 Task: Look for space in Janakpur from 6th July, 2023 to 10 July, 2023 for 5 adults in price range Rs.17000 to Rs.26000. Place can be  with 3 bedrooms having 4 beds and 3 bathrooms. Property type can be house. Amenities needed are: wifi, pool, smoking allowed. Required host language is English.
Action: Mouse moved to (439, 496)
Screenshot: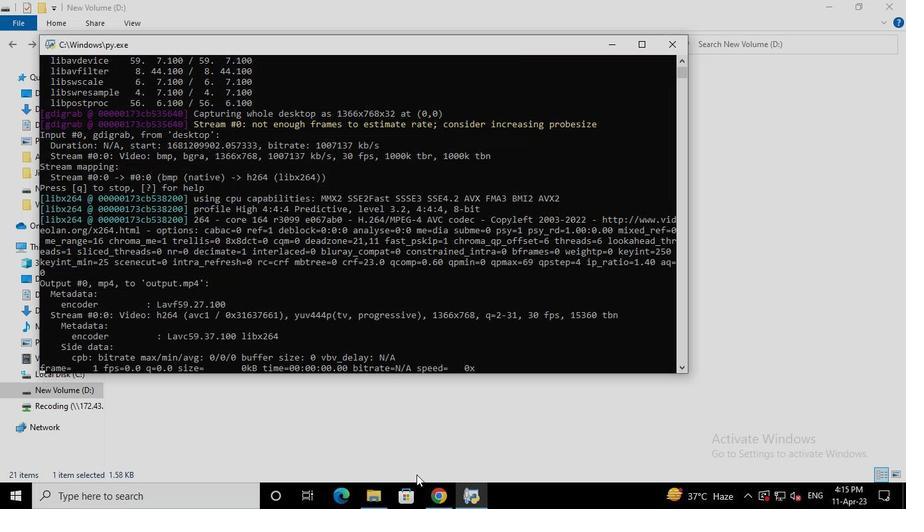 
Action: Mouse pressed left at (439, 496)
Screenshot: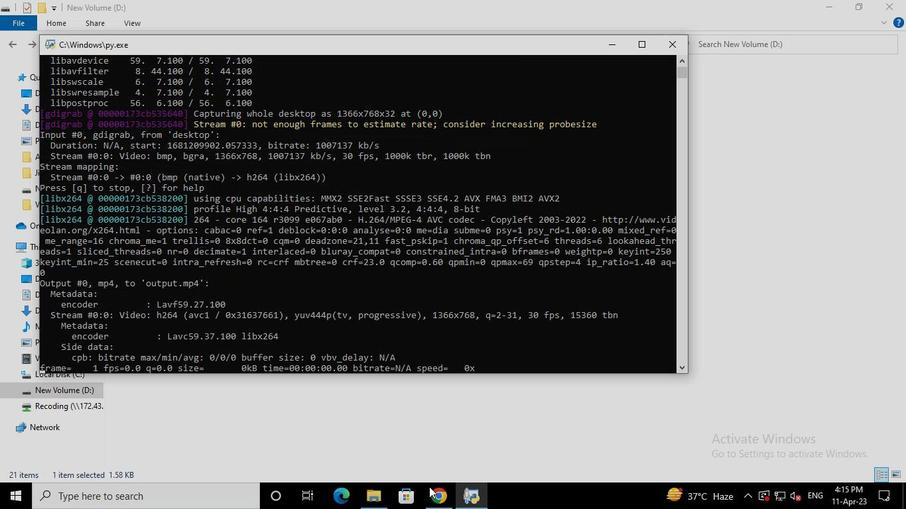 
Action: Mouse moved to (371, 109)
Screenshot: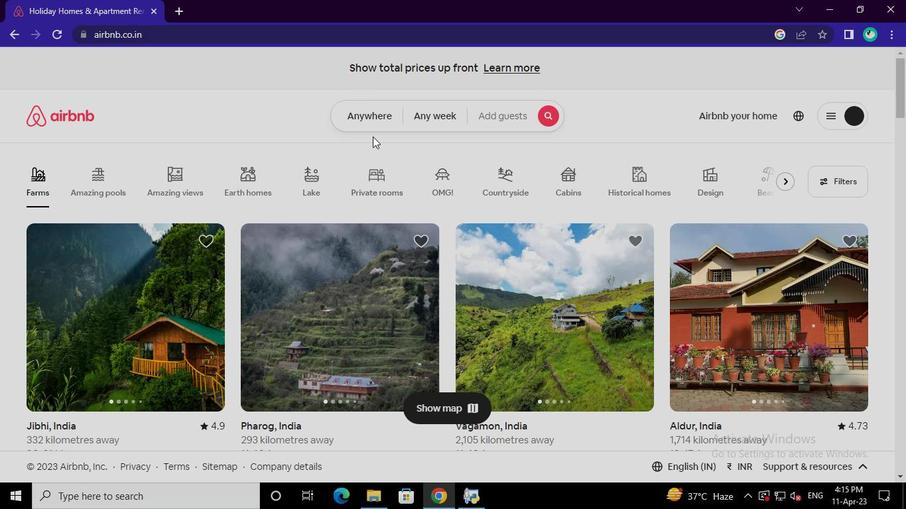 
Action: Mouse pressed left at (371, 109)
Screenshot: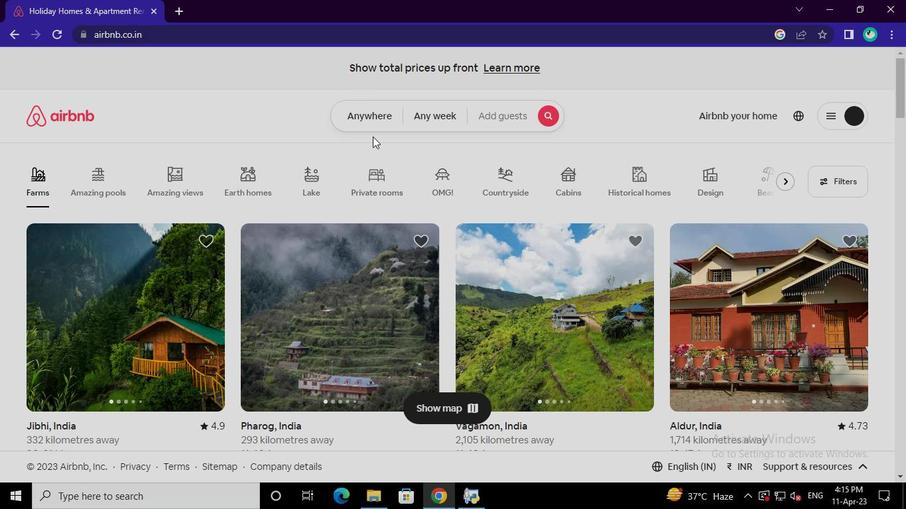 
Action: Mouse moved to (267, 170)
Screenshot: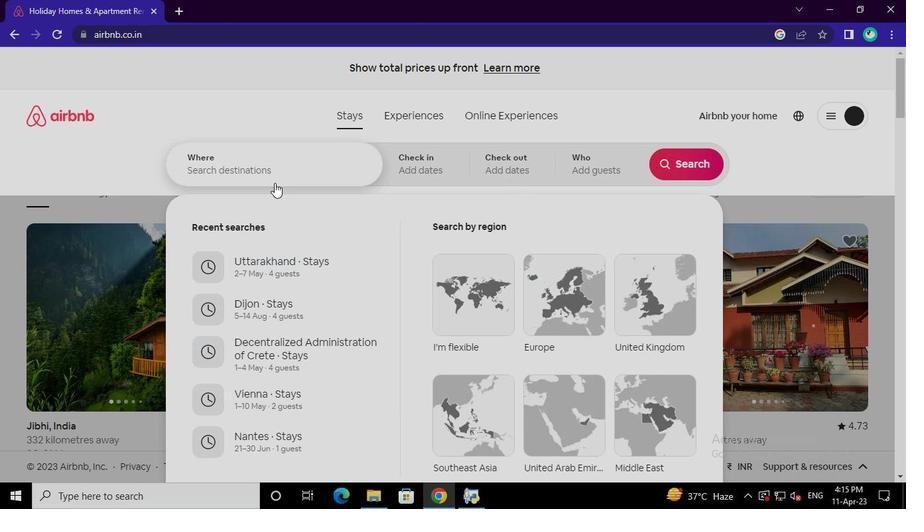 
Action: Mouse pressed left at (267, 170)
Screenshot: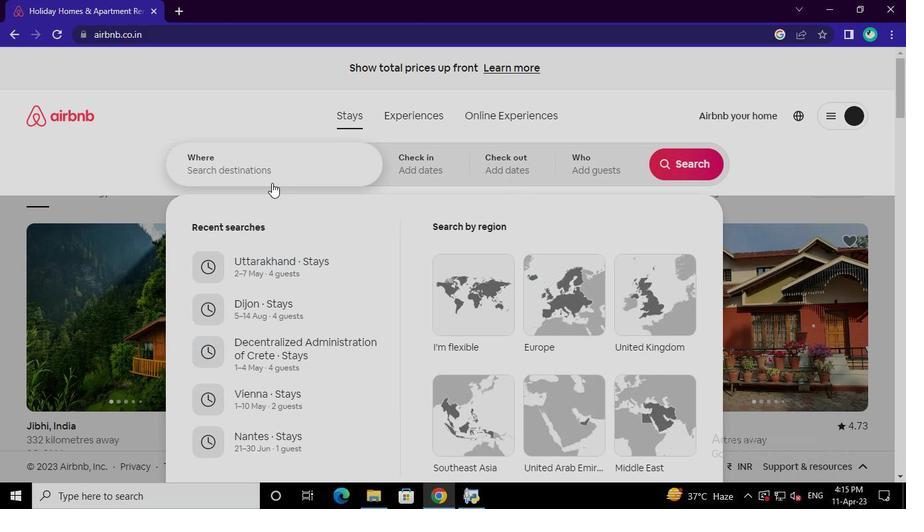 
Action: Mouse moved to (267, 169)
Screenshot: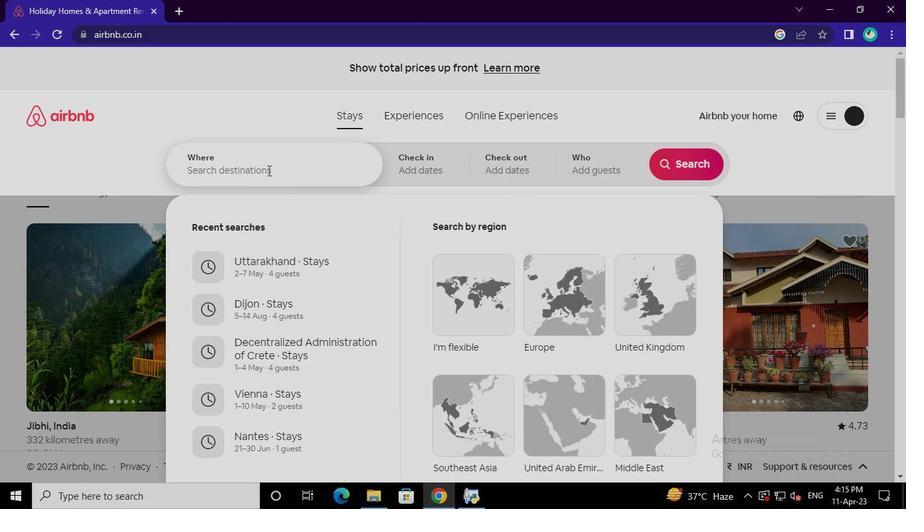 
Action: Keyboard j
Screenshot: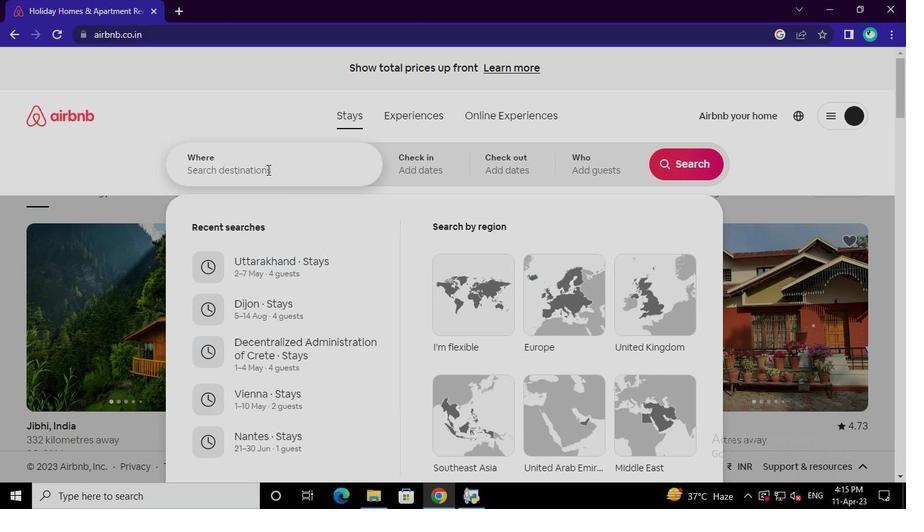 
Action: Keyboard a
Screenshot: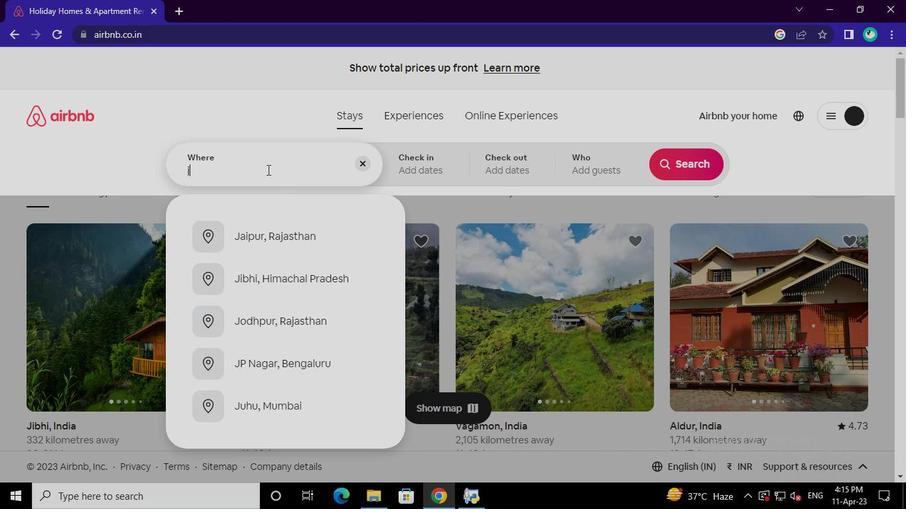 
Action: Keyboard n
Screenshot: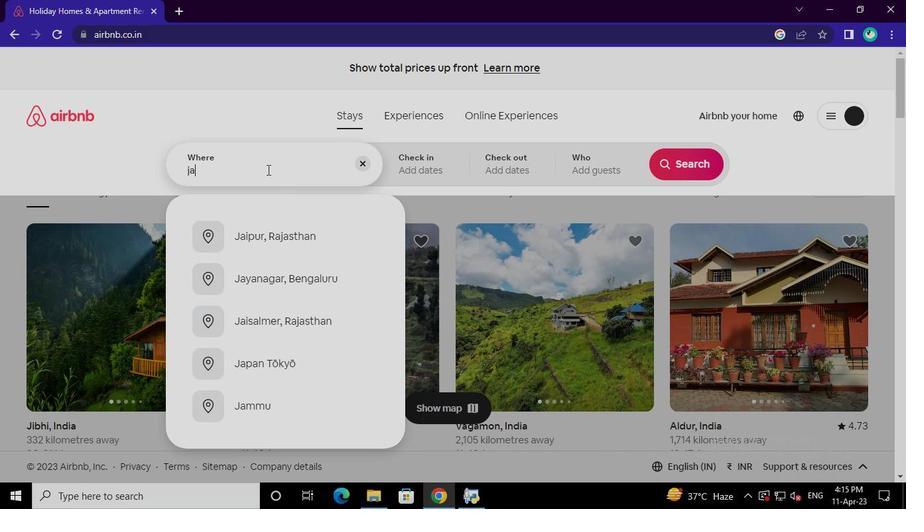 
Action: Keyboard a
Screenshot: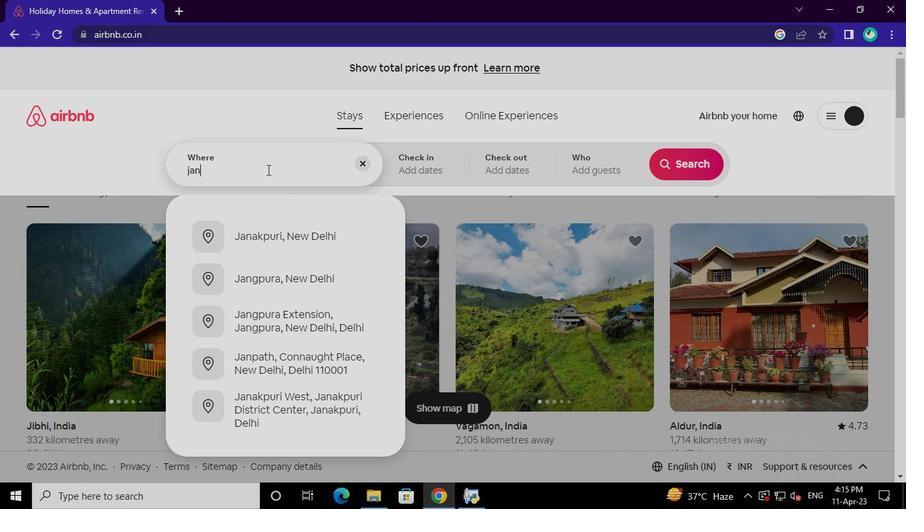 
Action: Keyboard k
Screenshot: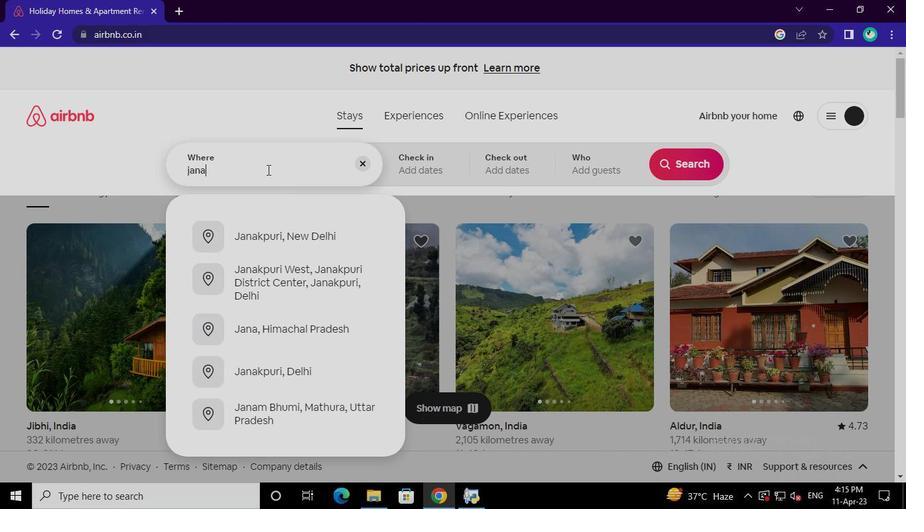 
Action: Keyboard p
Screenshot: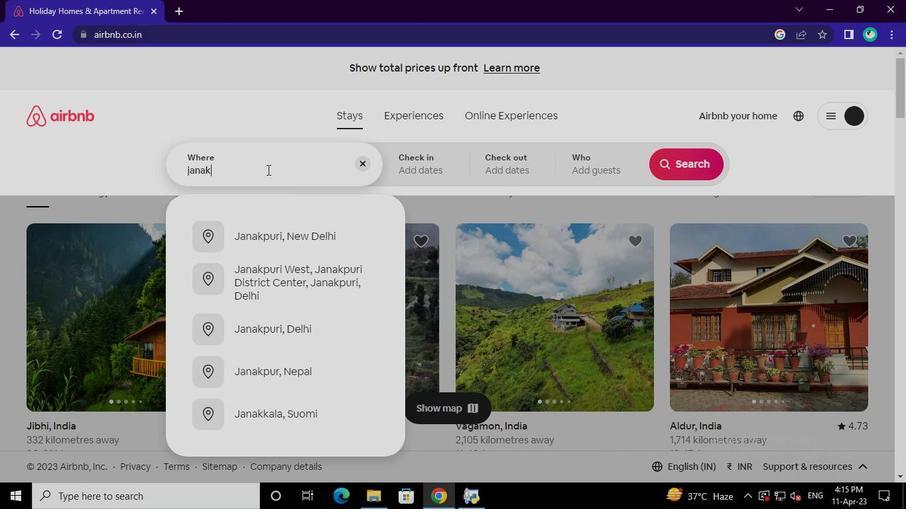 
Action: Keyboard u
Screenshot: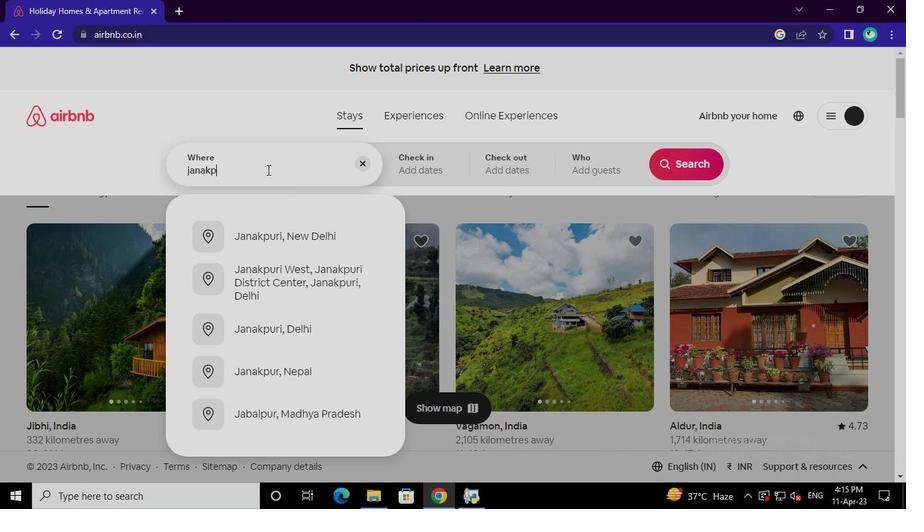 
Action: Keyboard r
Screenshot: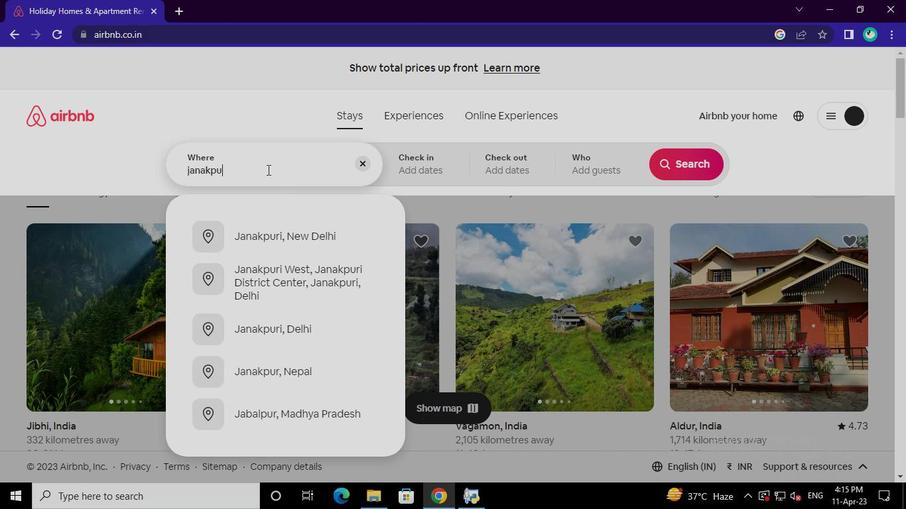
Action: Mouse moved to (306, 230)
Screenshot: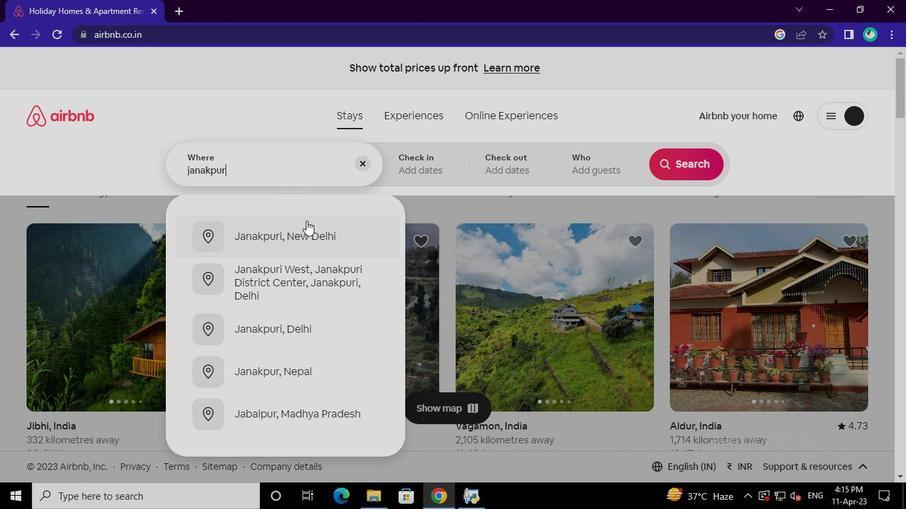 
Action: Mouse pressed left at (306, 230)
Screenshot: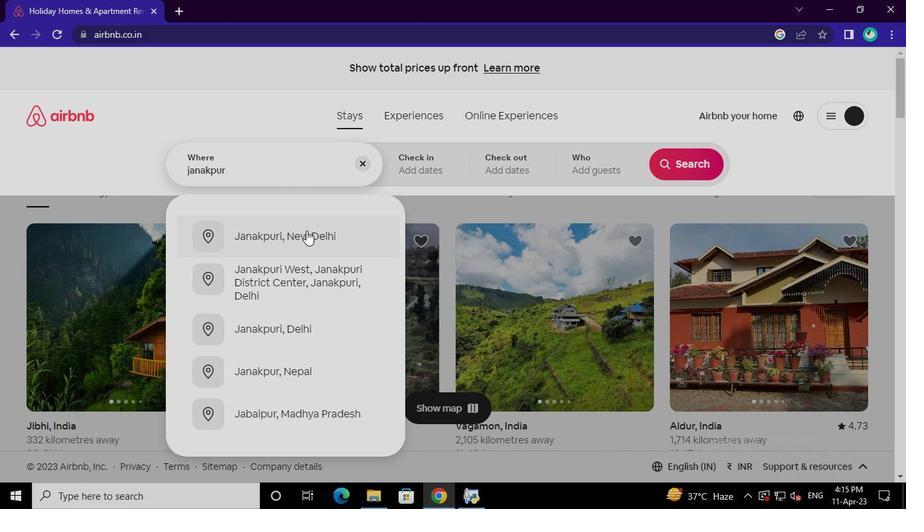 
Action: Mouse moved to (673, 267)
Screenshot: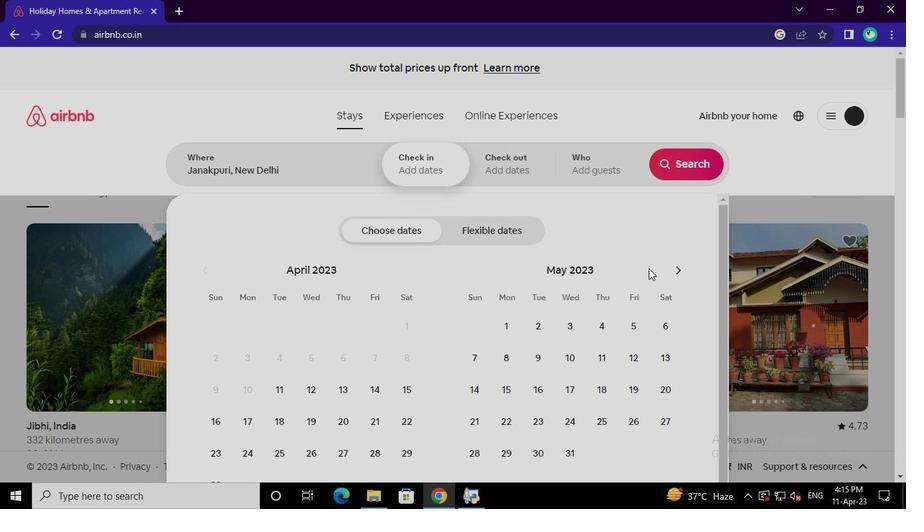 
Action: Mouse pressed left at (673, 267)
Screenshot: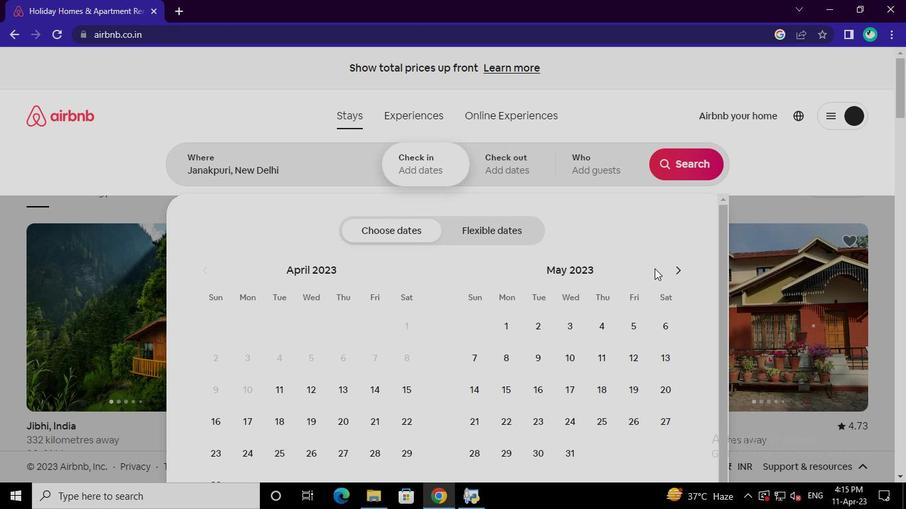 
Action: Mouse pressed left at (673, 267)
Screenshot: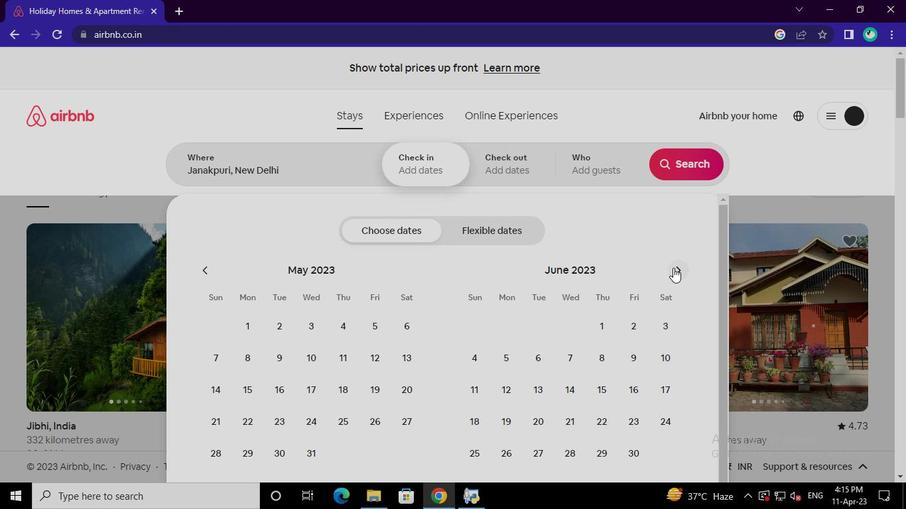 
Action: Mouse moved to (605, 353)
Screenshot: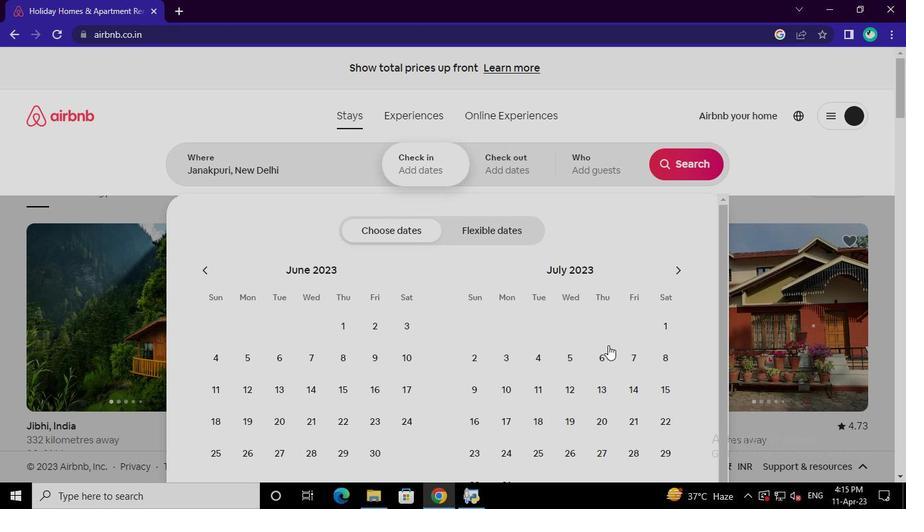 
Action: Mouse pressed left at (605, 353)
Screenshot: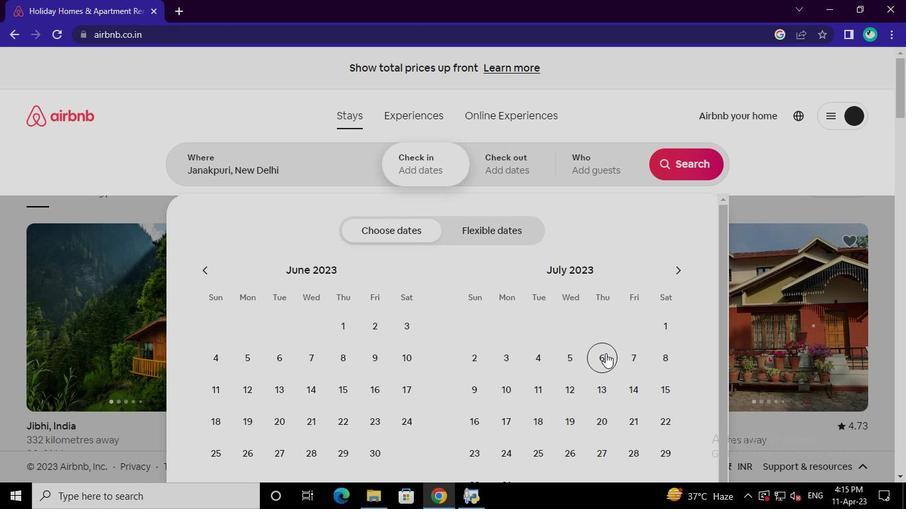 
Action: Mouse moved to (514, 385)
Screenshot: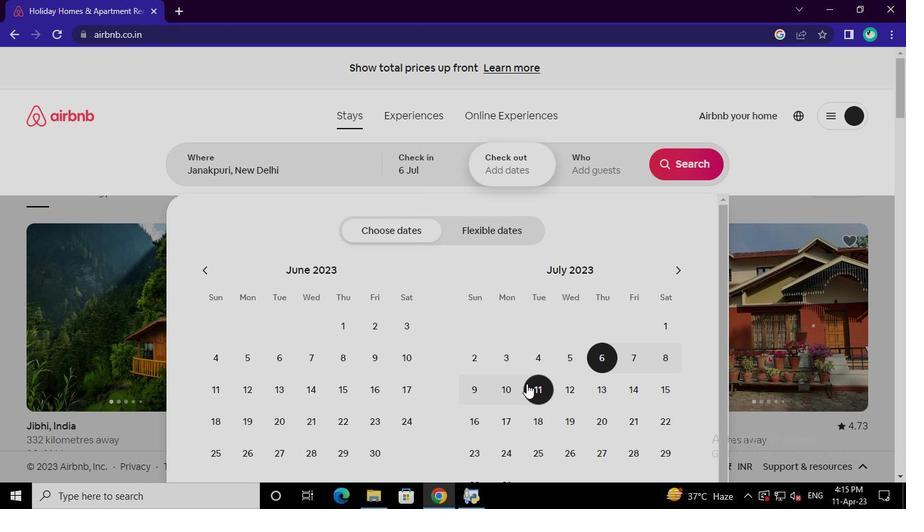 
Action: Mouse pressed left at (514, 385)
Screenshot: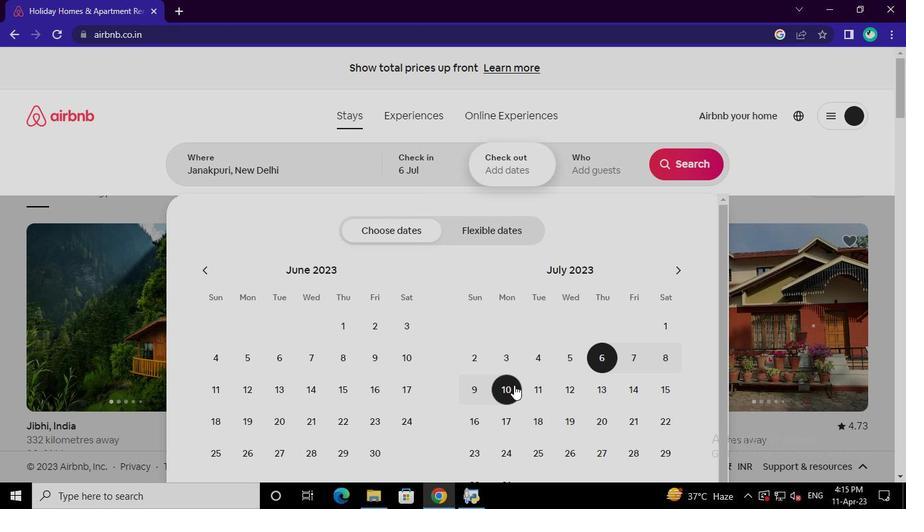 
Action: Mouse moved to (614, 159)
Screenshot: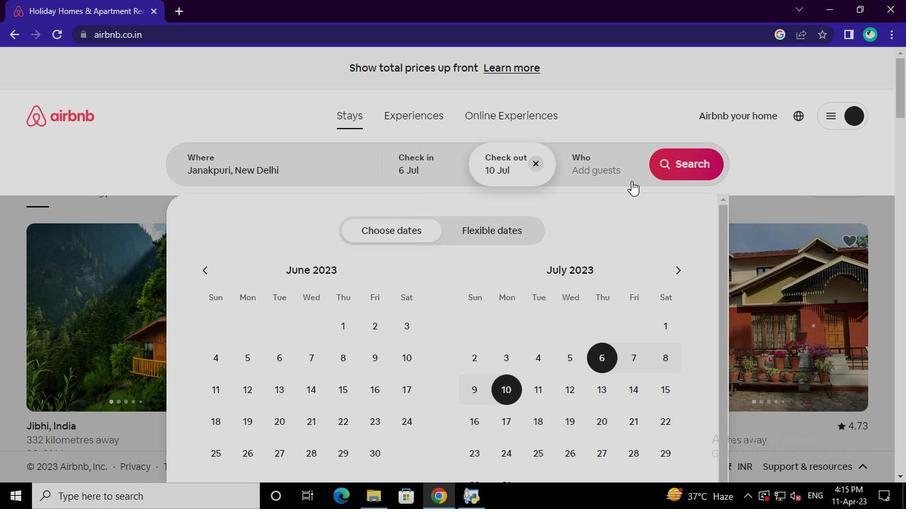 
Action: Mouse pressed left at (614, 159)
Screenshot: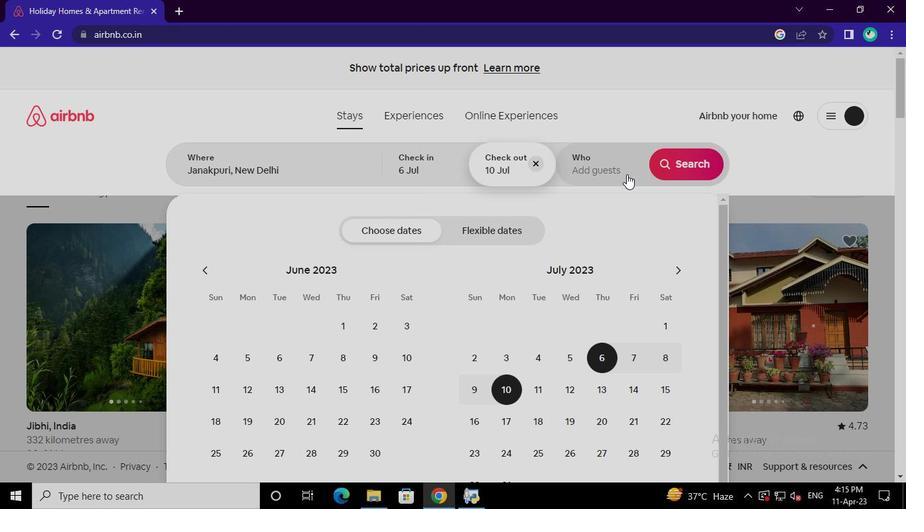 
Action: Mouse moved to (691, 231)
Screenshot: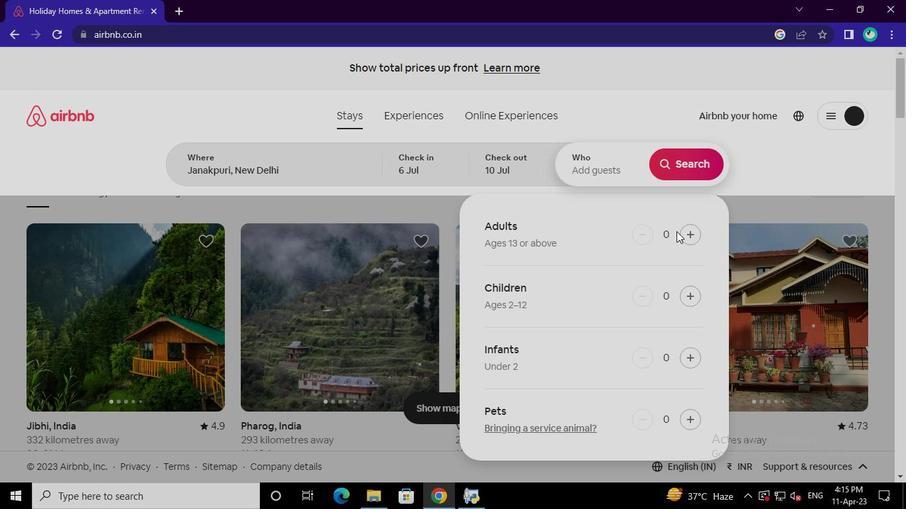 
Action: Mouse pressed left at (691, 231)
Screenshot: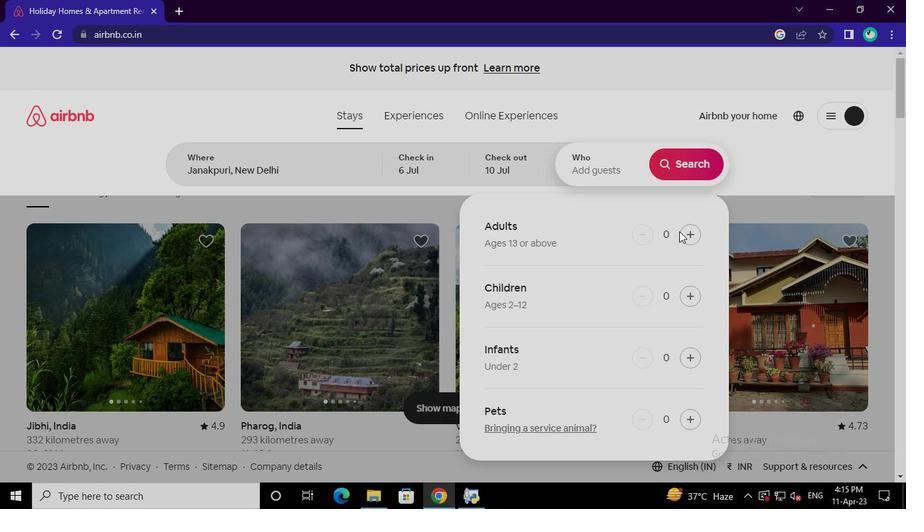 
Action: Mouse pressed left at (691, 231)
Screenshot: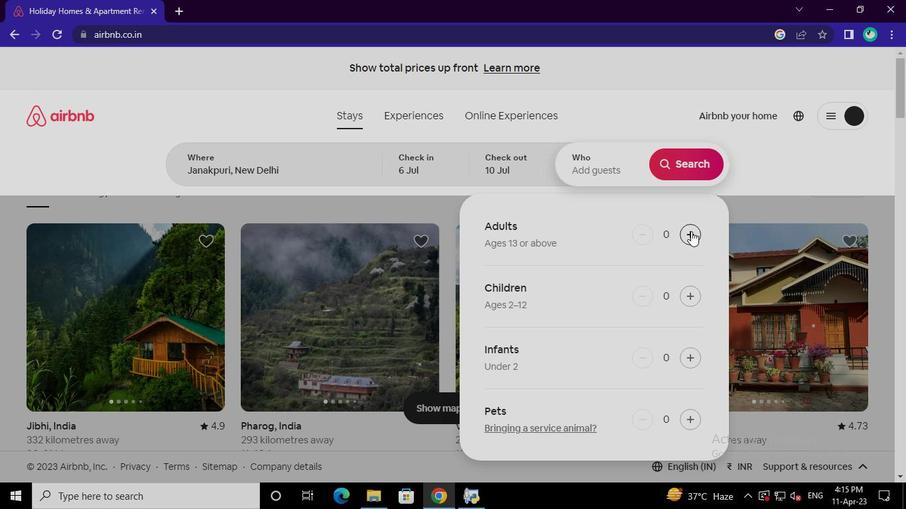 
Action: Mouse pressed left at (691, 231)
Screenshot: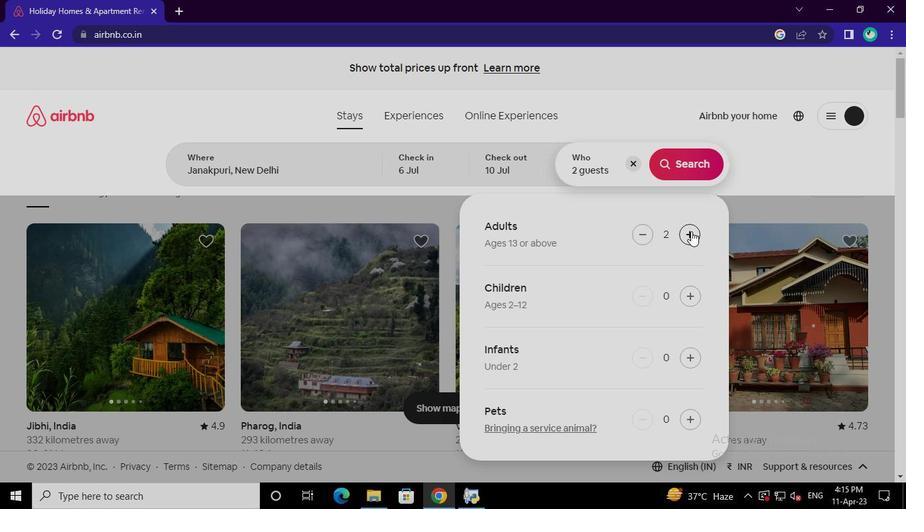 
Action: Mouse pressed left at (691, 231)
Screenshot: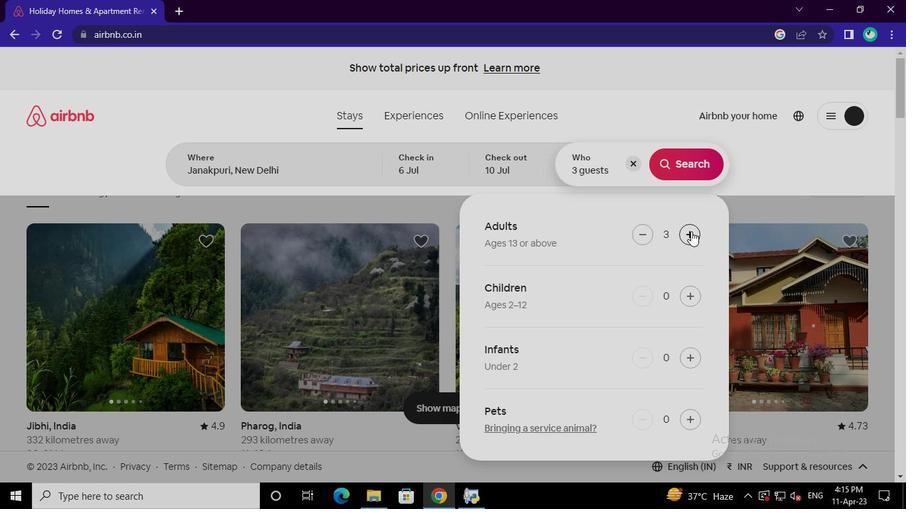 
Action: Mouse pressed left at (691, 231)
Screenshot: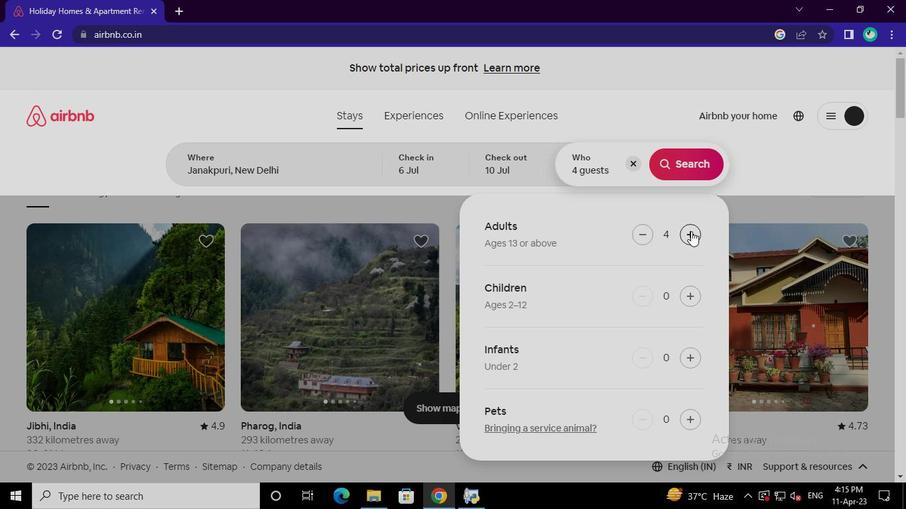 
Action: Mouse moved to (675, 172)
Screenshot: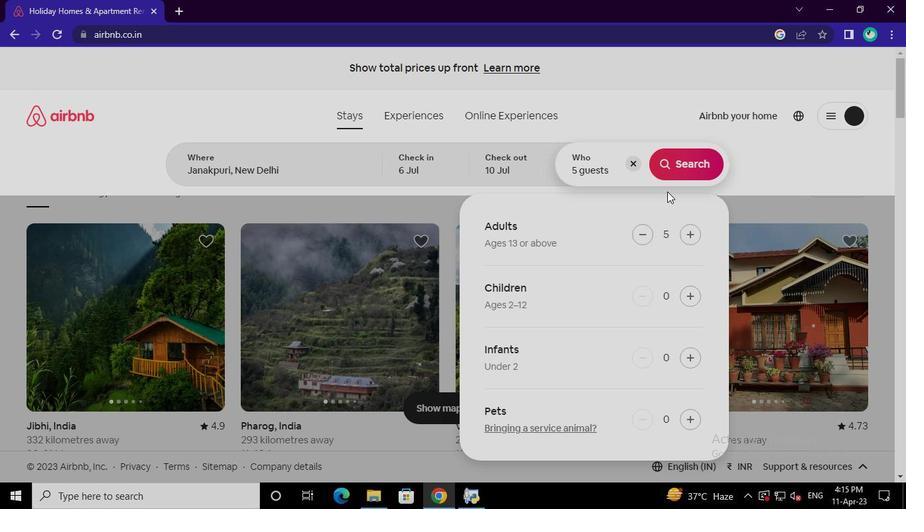 
Action: Mouse pressed left at (675, 172)
Screenshot: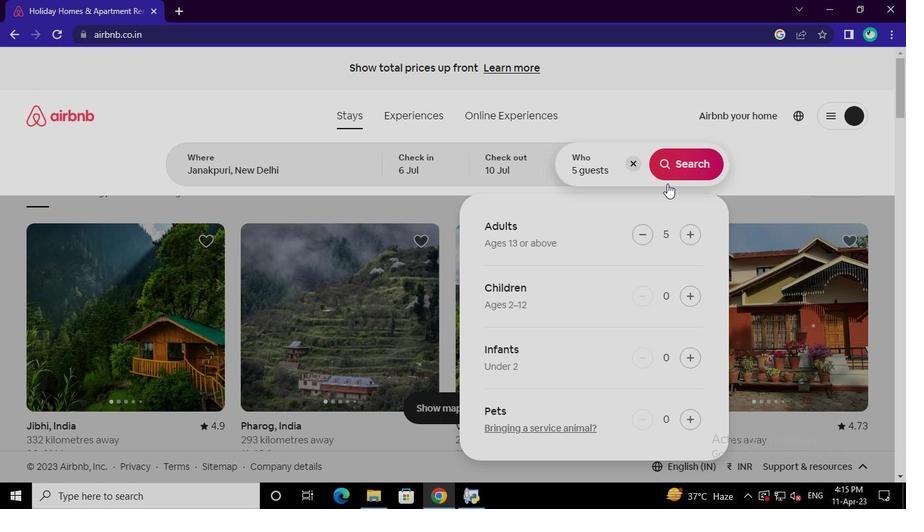 
Action: Mouse moved to (852, 118)
Screenshot: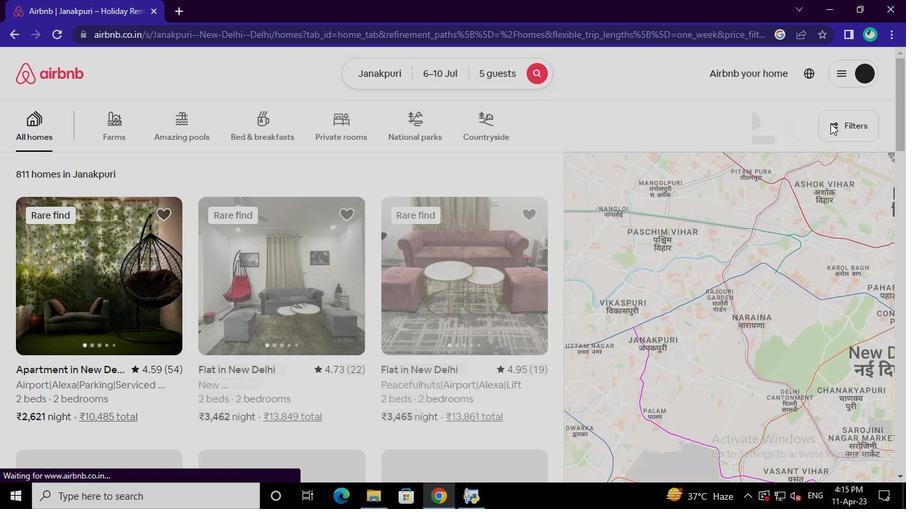 
Action: Mouse pressed left at (852, 118)
Screenshot: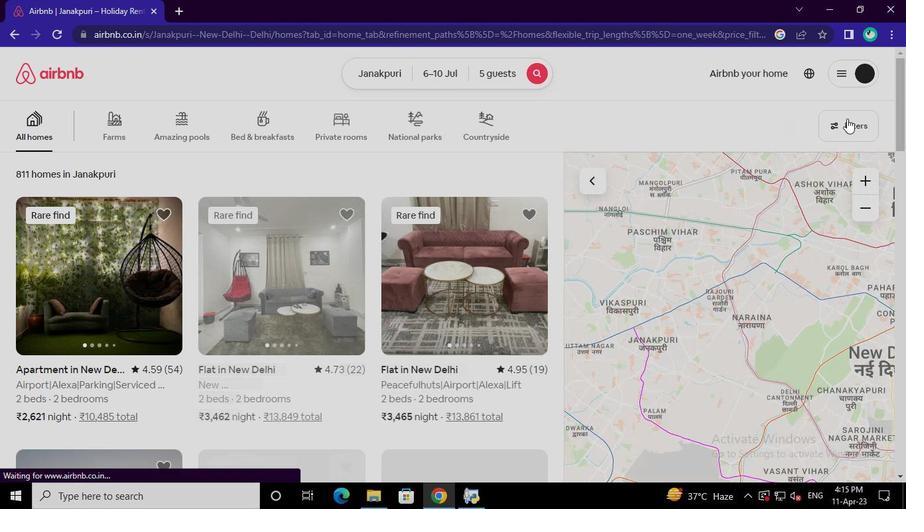 
Action: Mouse moved to (335, 297)
Screenshot: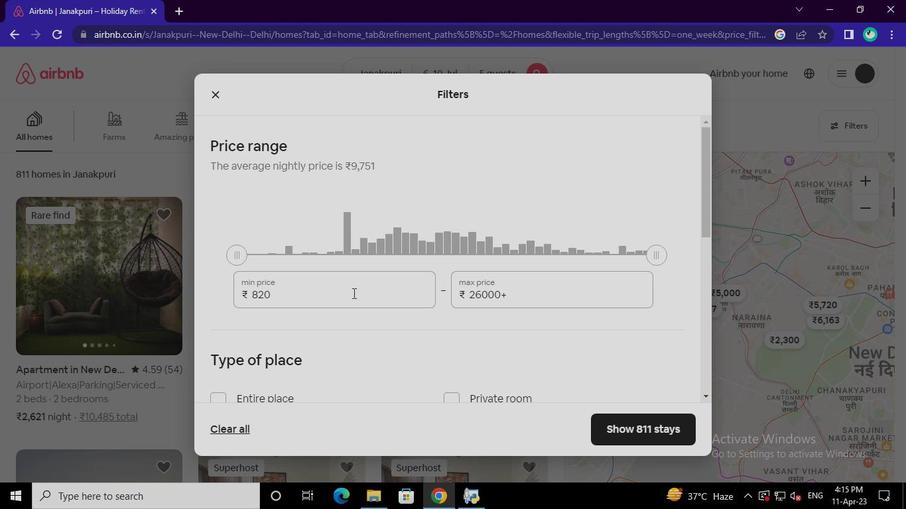 
Action: Mouse pressed left at (335, 297)
Screenshot: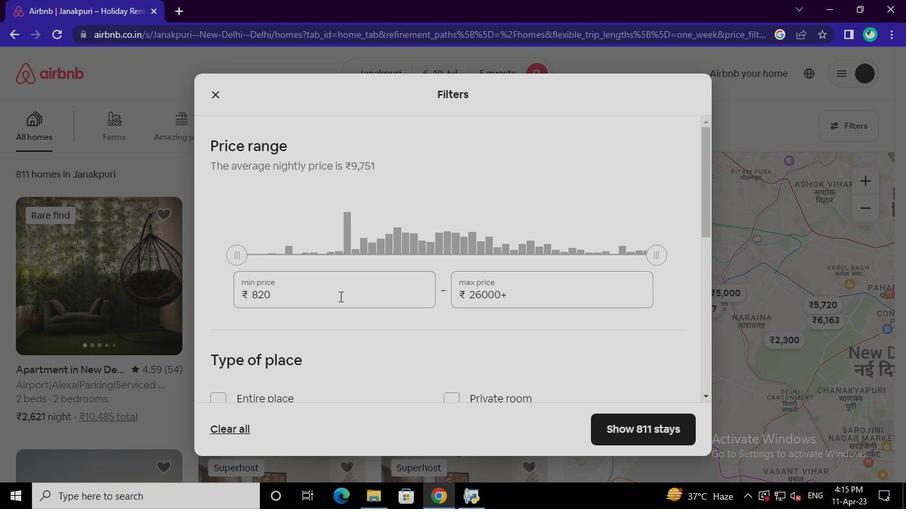 
Action: Keyboard Key.backspace
Screenshot: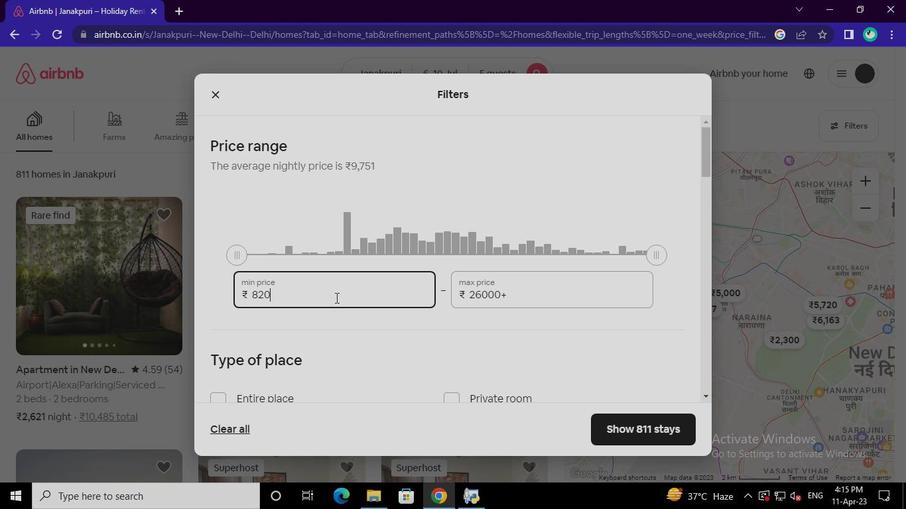 
Action: Keyboard Key.backspace
Screenshot: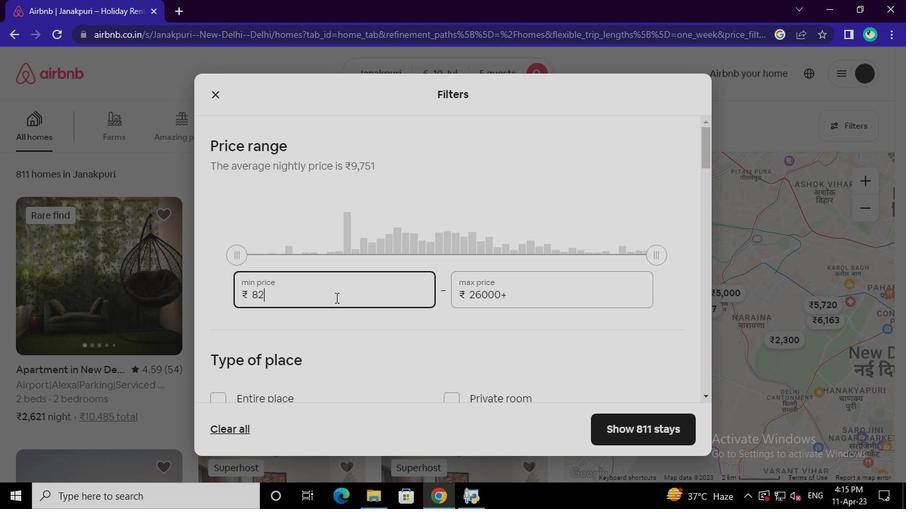 
Action: Keyboard Key.backspace
Screenshot: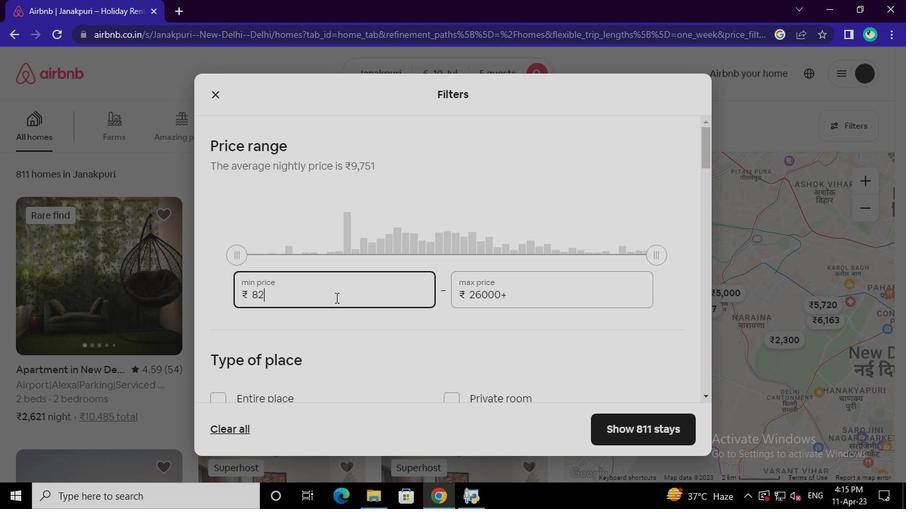 
Action: Keyboard Key.backspace
Screenshot: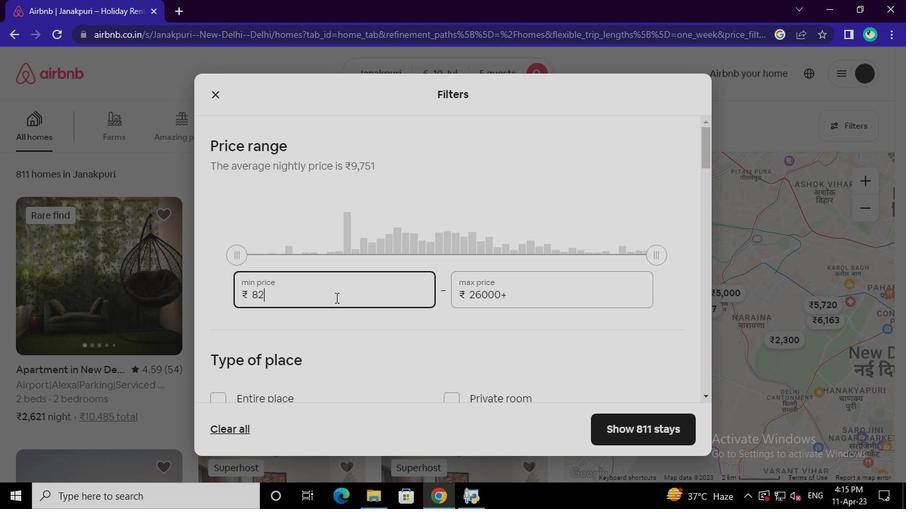 
Action: Keyboard Key.backspace
Screenshot: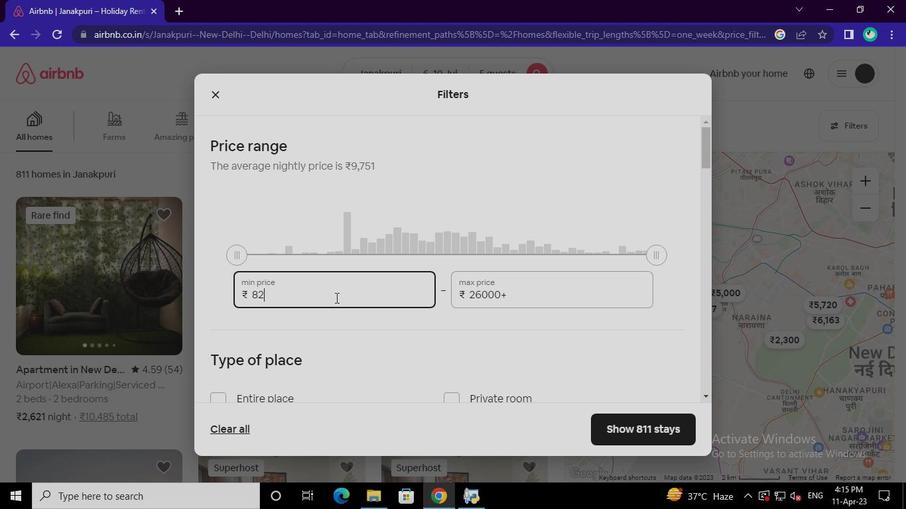 
Action: Keyboard Key.backspace
Screenshot: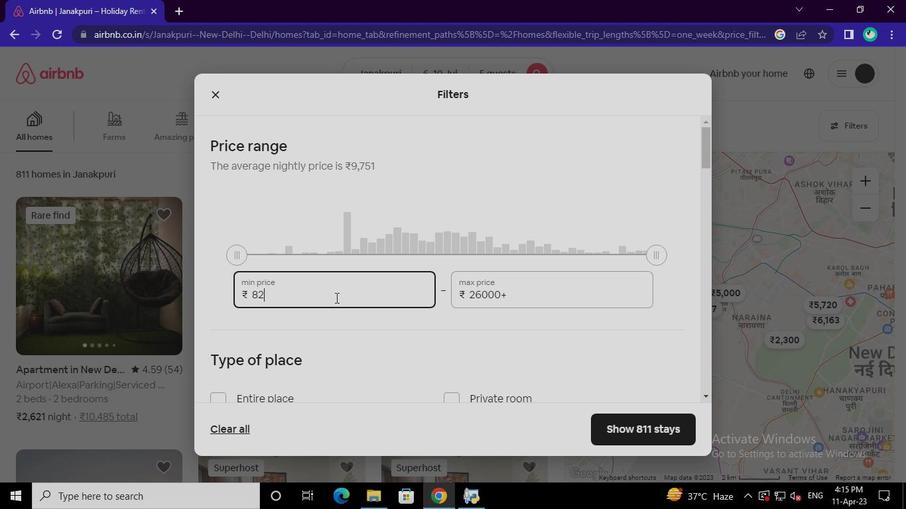
Action: Keyboard Key.backspace
Screenshot: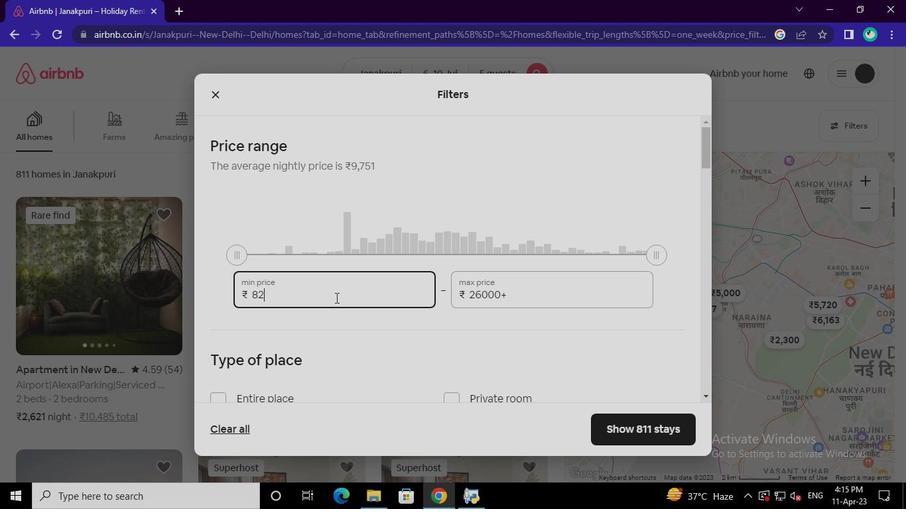 
Action: Keyboard Key.backspace
Screenshot: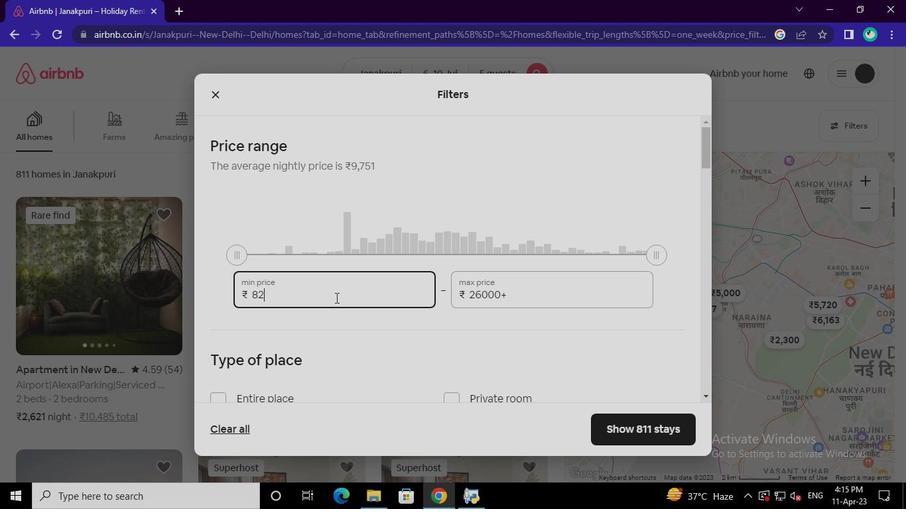 
Action: Keyboard Key.backspace
Screenshot: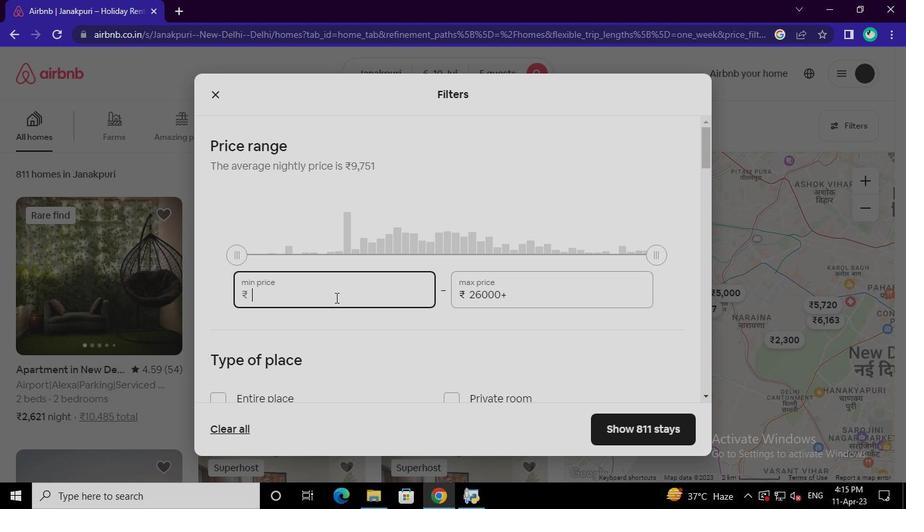 
Action: Keyboard Key.backspace
Screenshot: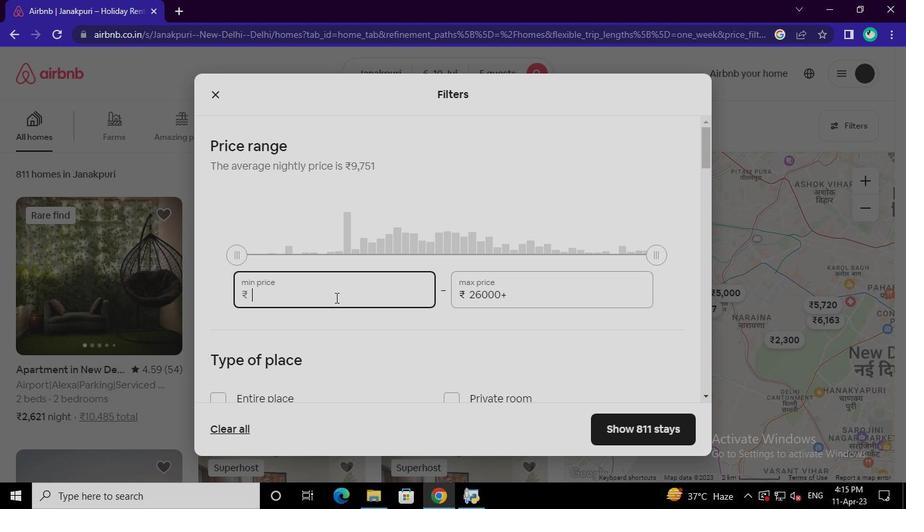 
Action: Keyboard Key.backspace
Screenshot: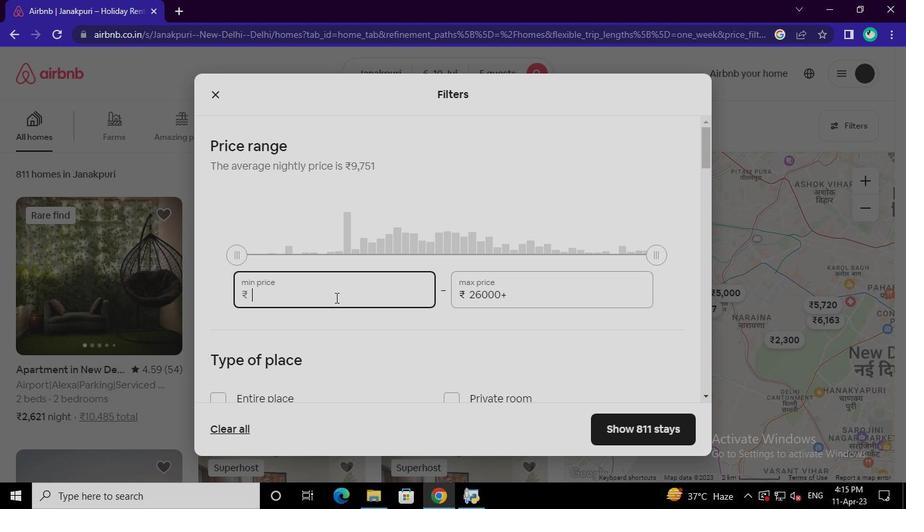 
Action: Keyboard <97>
Screenshot: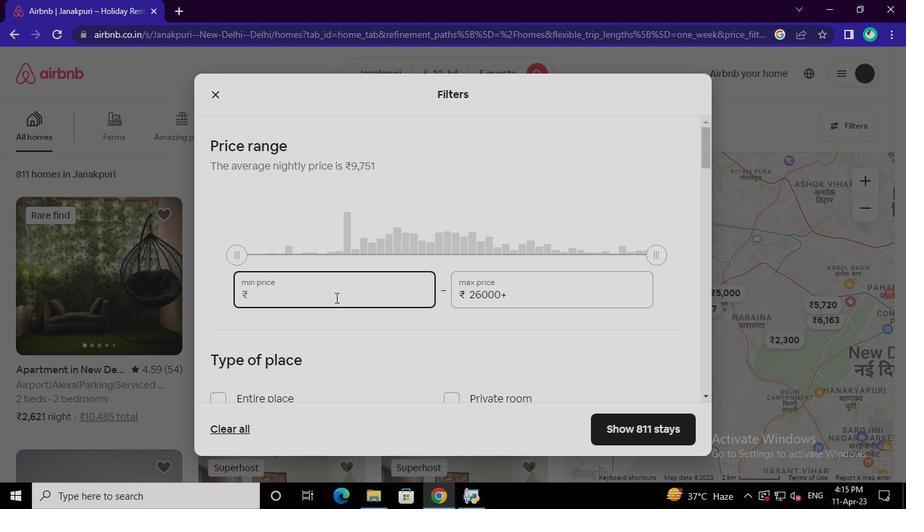
Action: Keyboard <103>
Screenshot: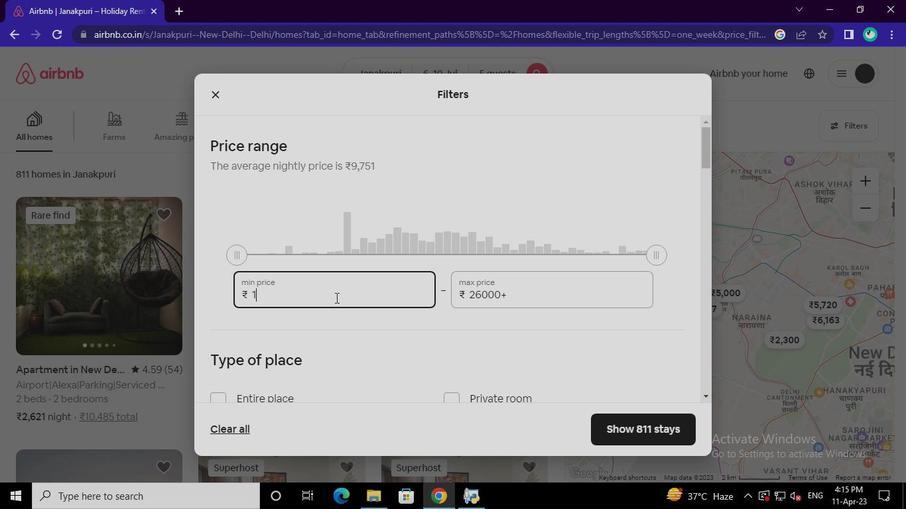 
Action: Keyboard <96>
Screenshot: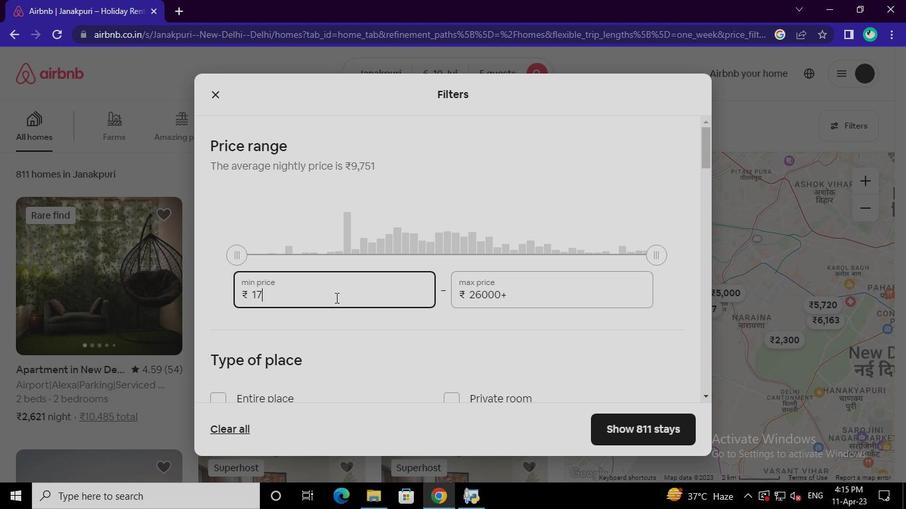 
Action: Keyboard <96>
Screenshot: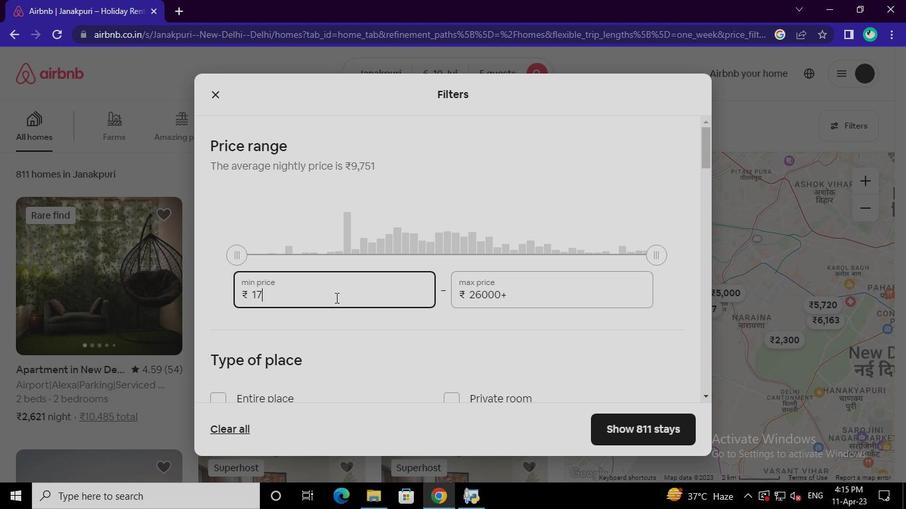 
Action: Keyboard <96>
Screenshot: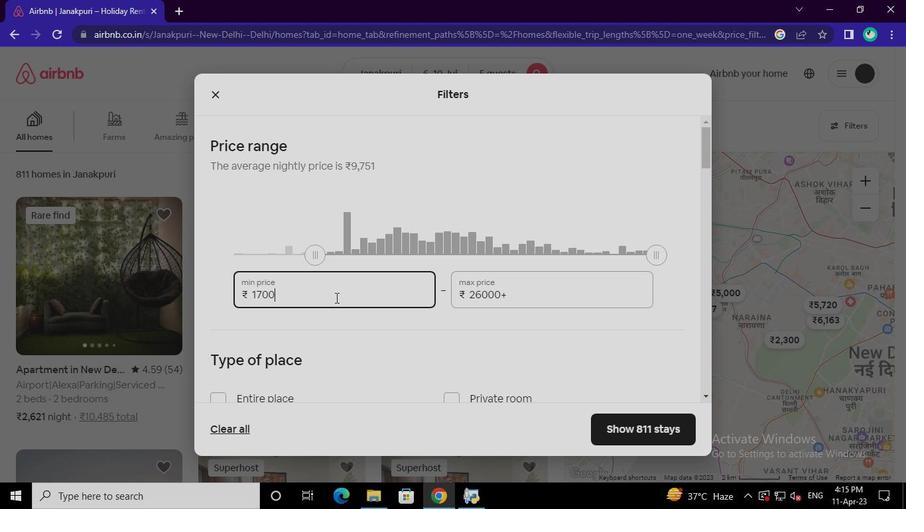 
Action: Mouse moved to (511, 295)
Screenshot: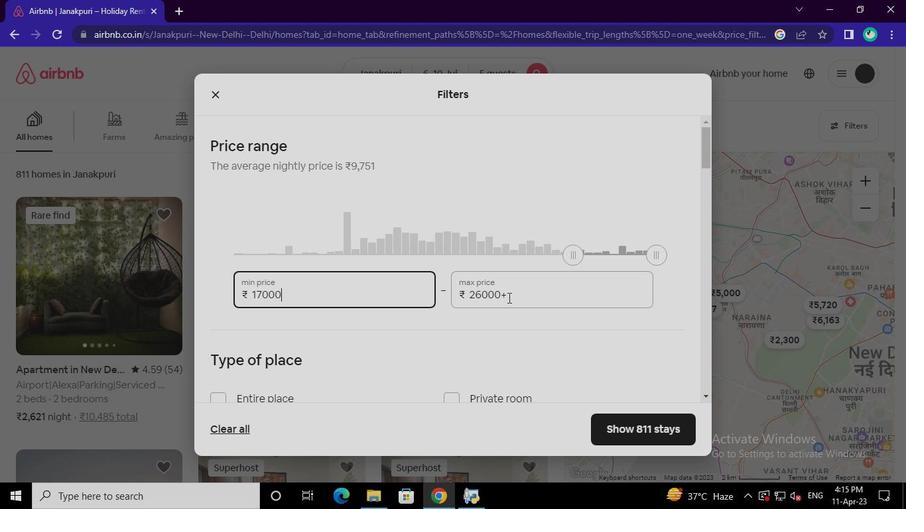 
Action: Mouse pressed left at (511, 295)
Screenshot: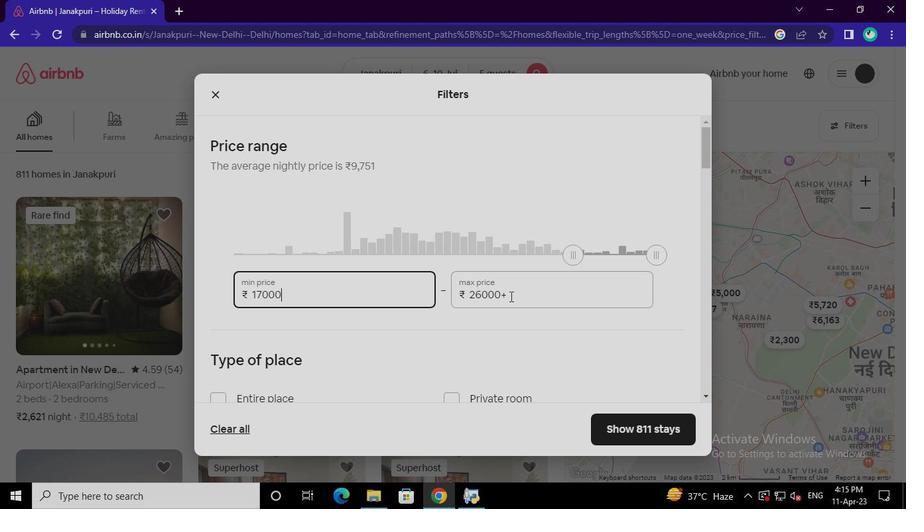
Action: Keyboard Key.backspace
Screenshot: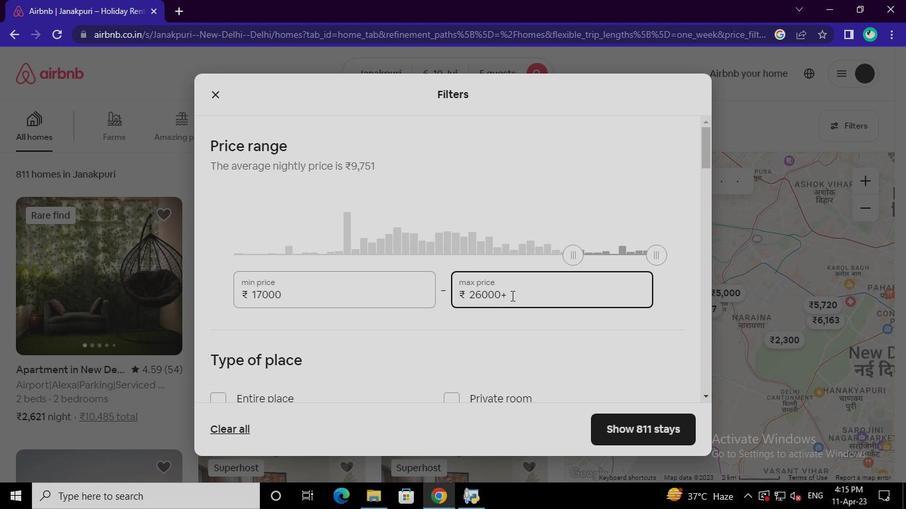 
Action: Keyboard Key.backspace
Screenshot: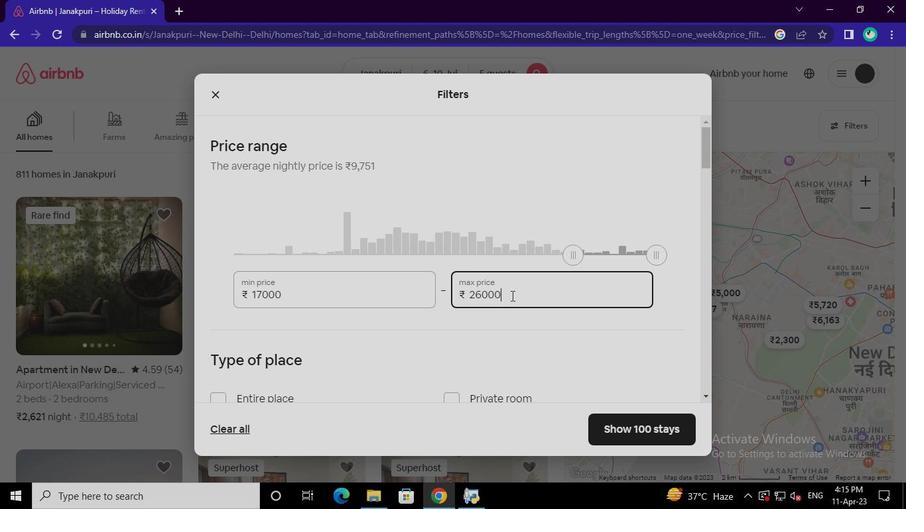 
Action: Keyboard Key.backspace
Screenshot: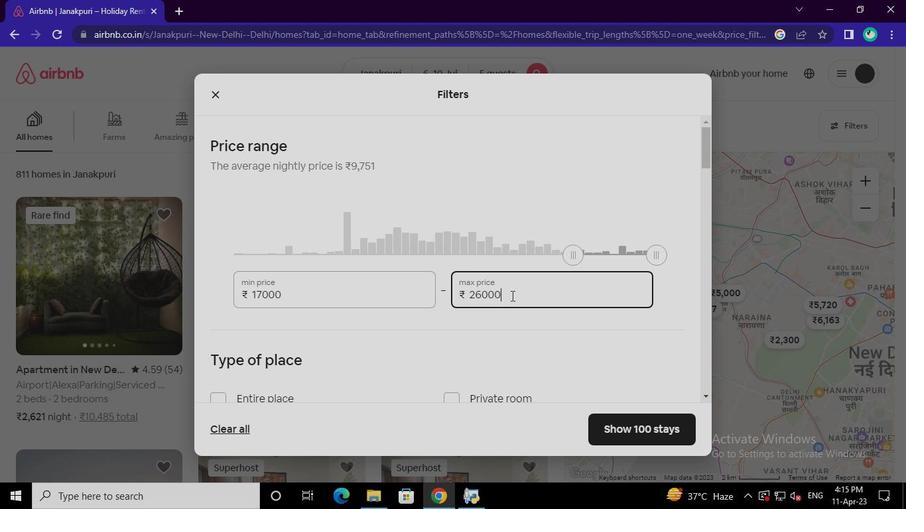 
Action: Keyboard Key.backspace
Screenshot: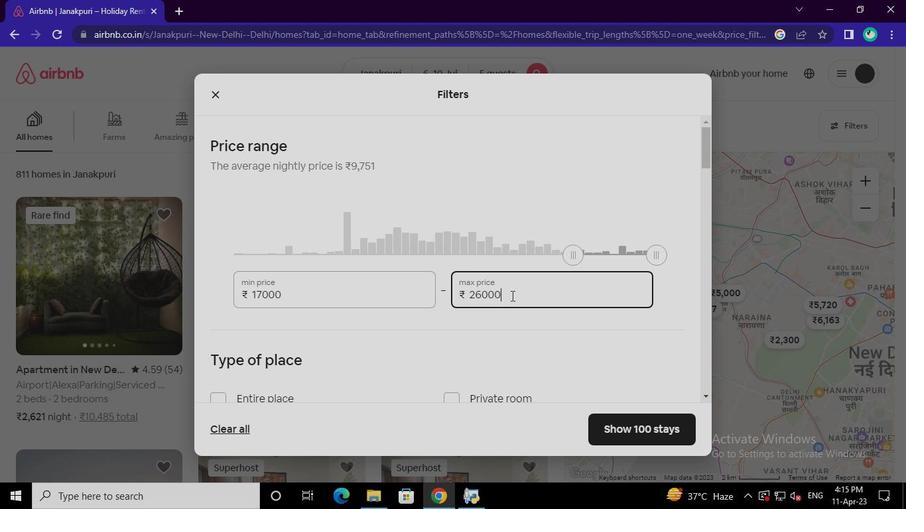 
Action: Keyboard Key.backspace
Screenshot: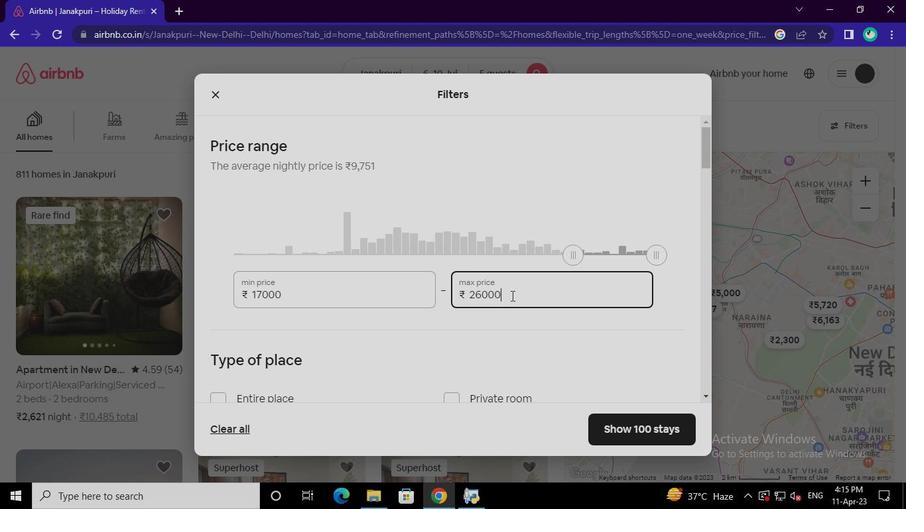 
Action: Keyboard Key.backspace
Screenshot: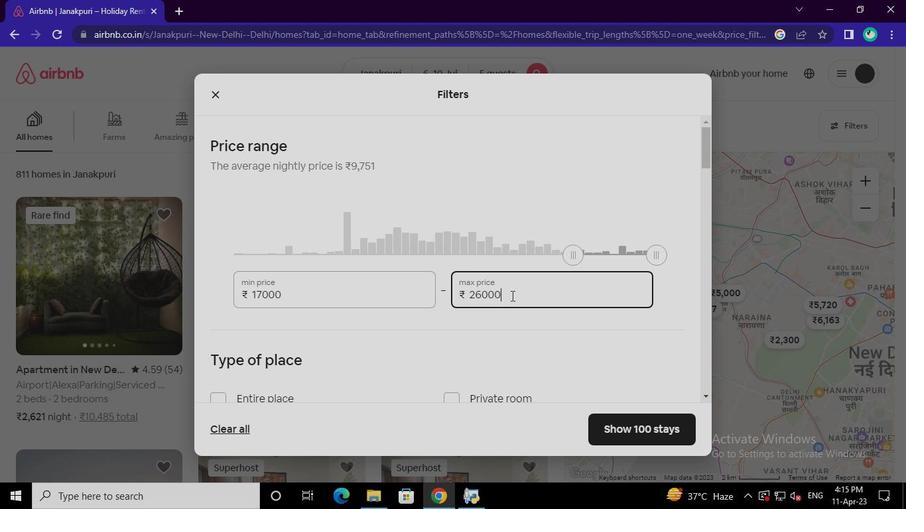 
Action: Keyboard Key.backspace
Screenshot: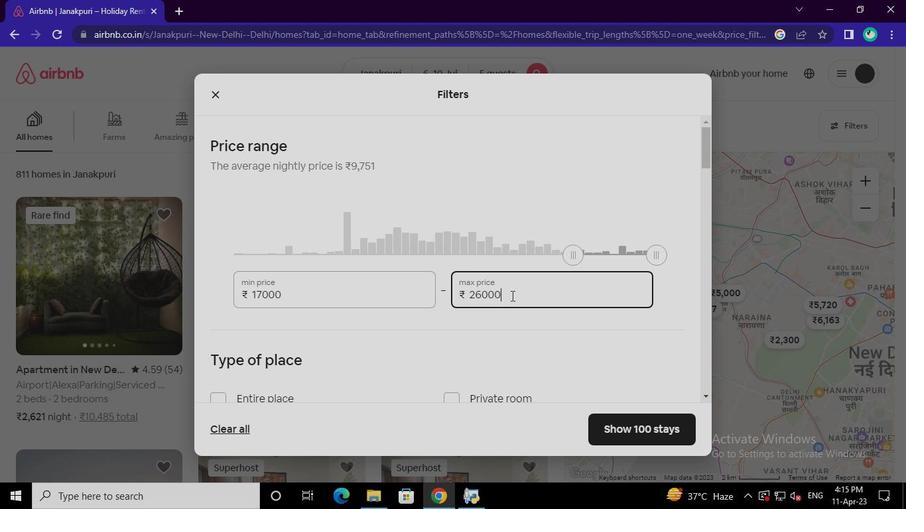 
Action: Keyboard Key.backspace
Screenshot: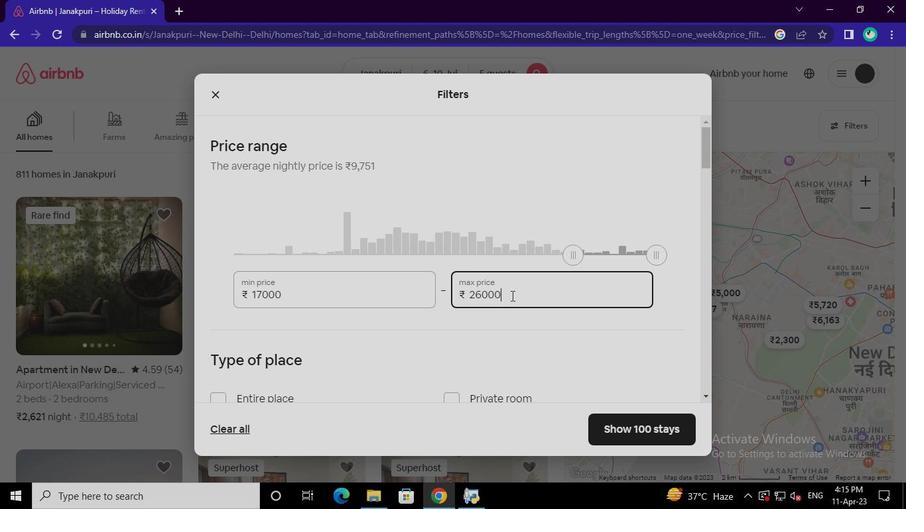 
Action: Keyboard Key.backspace
Screenshot: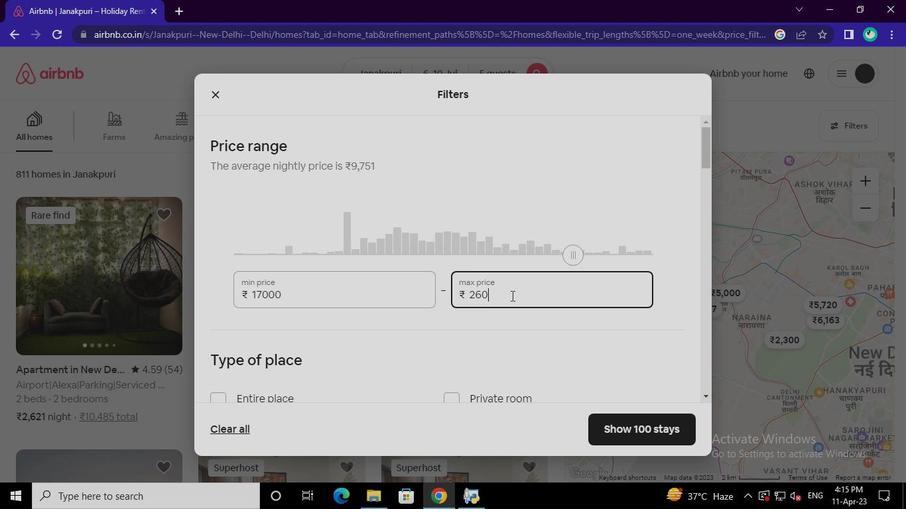 
Action: Keyboard Key.backspace
Screenshot: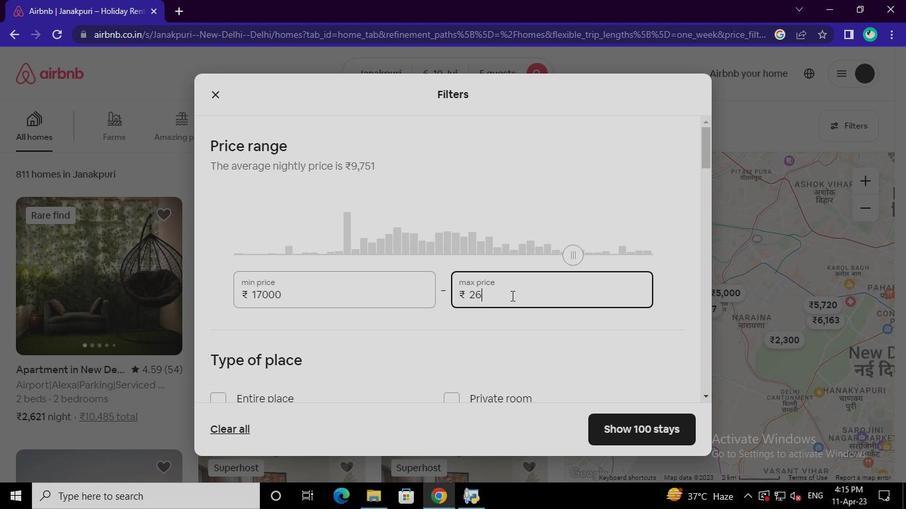 
Action: Keyboard Key.backspace
Screenshot: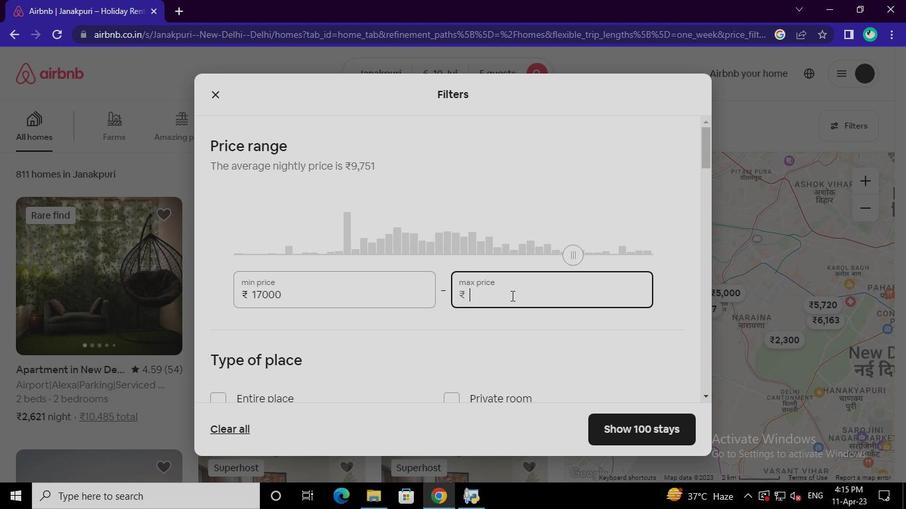 
Action: Keyboard Key.backspace
Screenshot: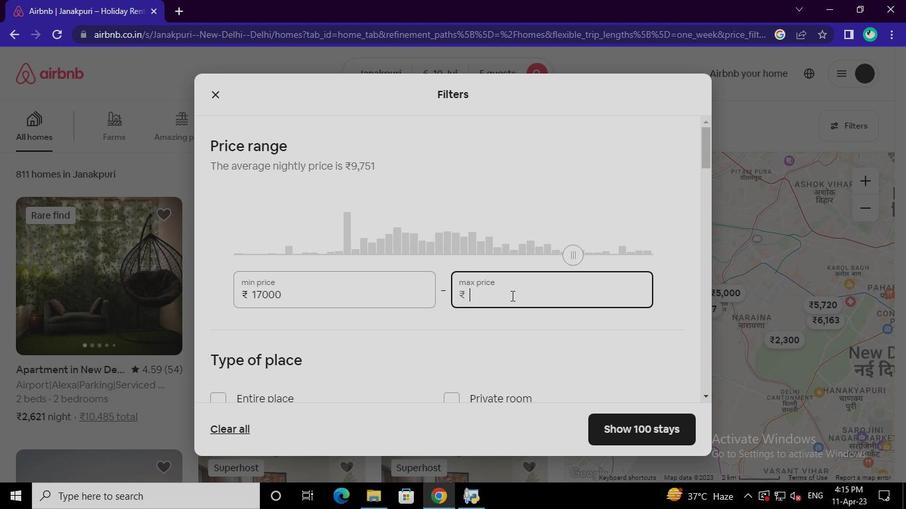 
Action: Keyboard <98>
Screenshot: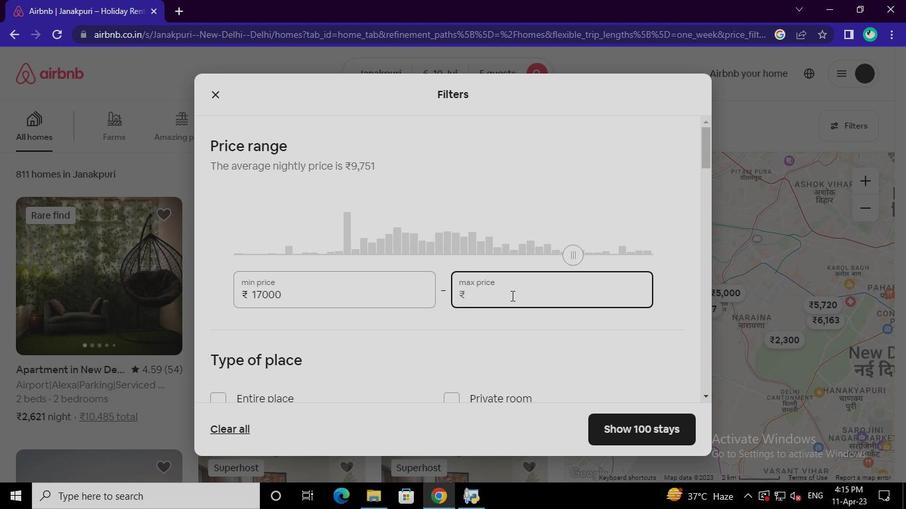 
Action: Keyboard <102>
Screenshot: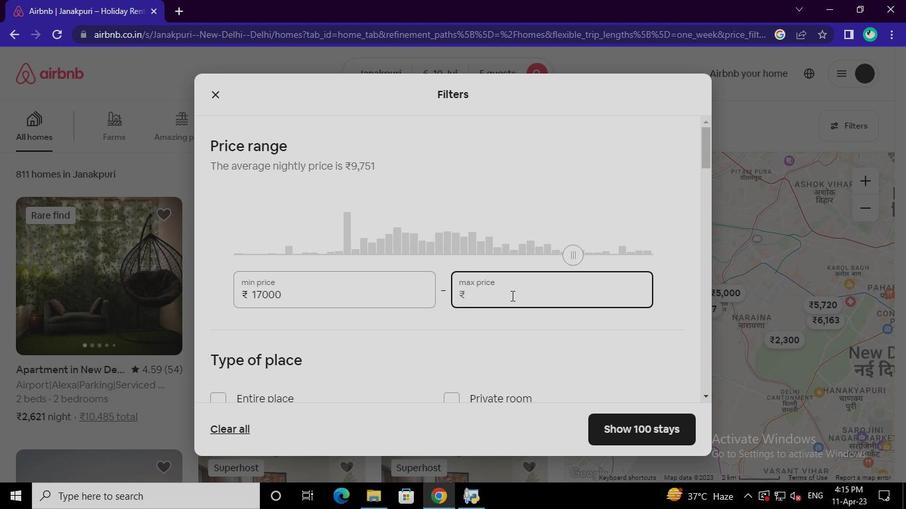 
Action: Keyboard <96>
Screenshot: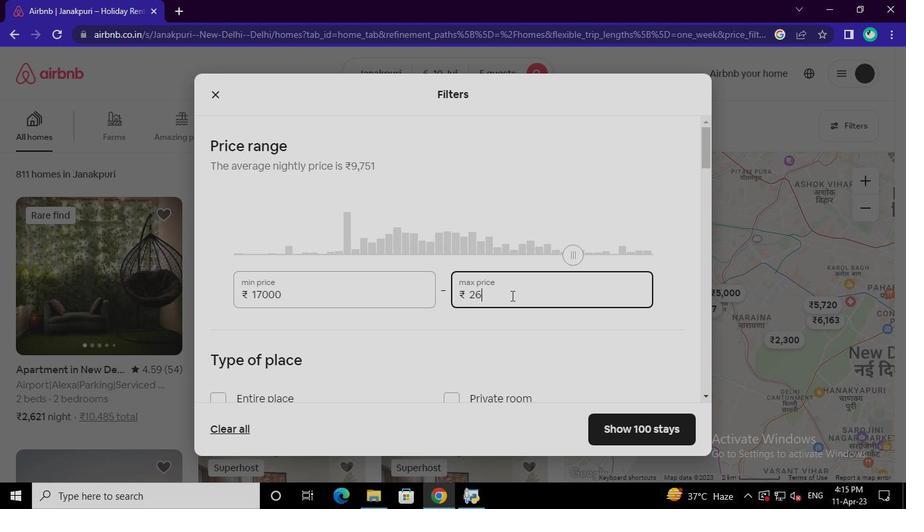 
Action: Keyboard <96>
Screenshot: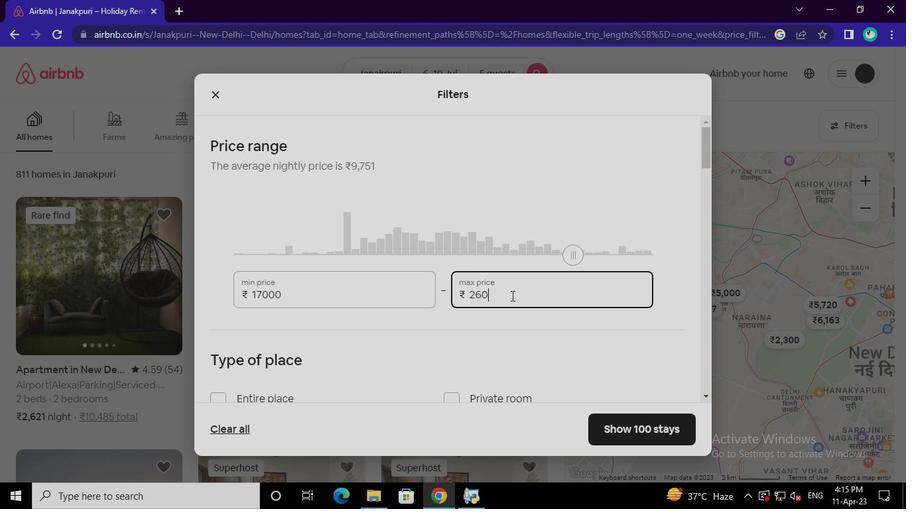 
Action: Keyboard <96>
Screenshot: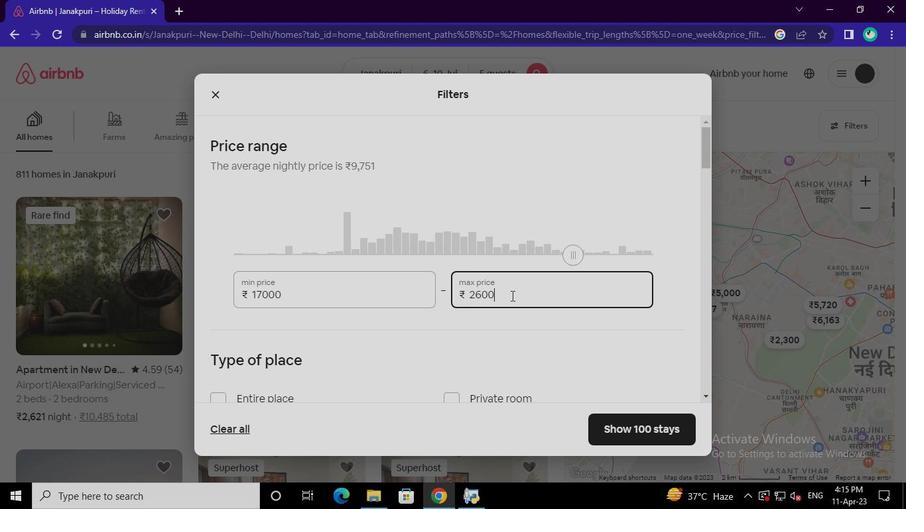 
Action: Mouse moved to (382, 351)
Screenshot: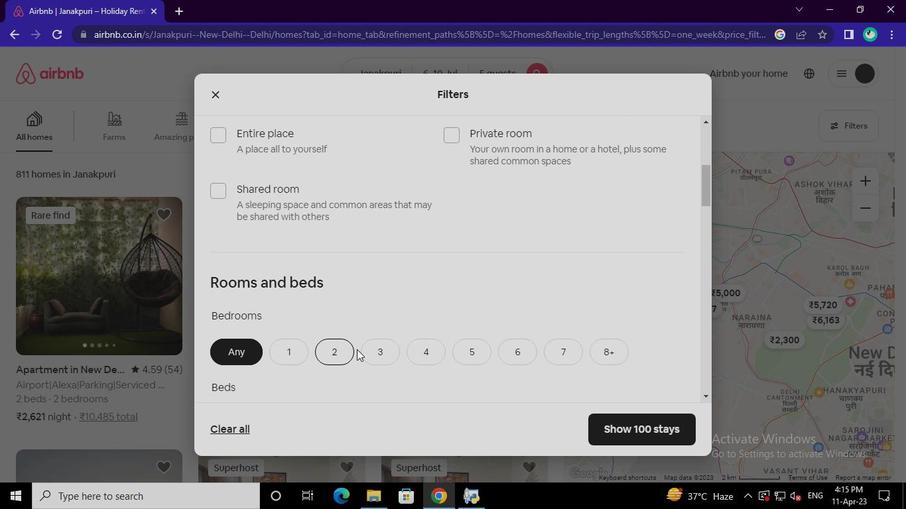 
Action: Mouse pressed left at (382, 351)
Screenshot: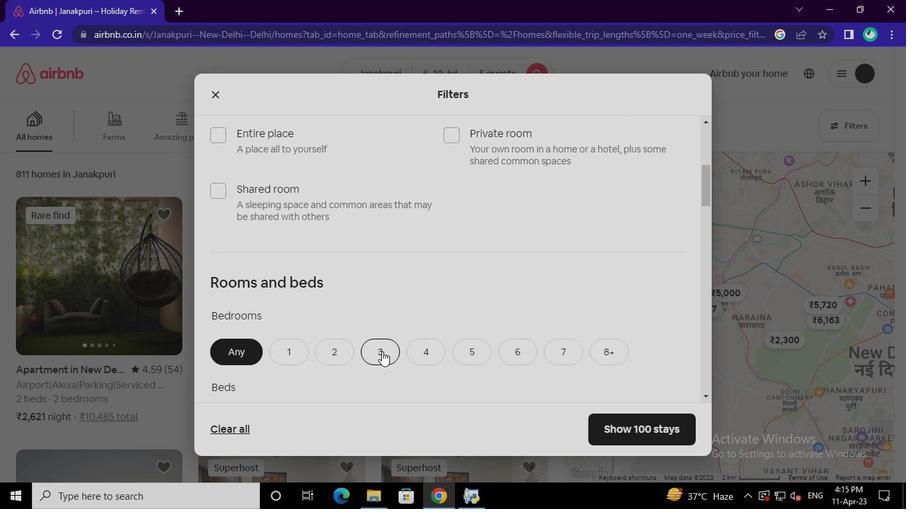 
Action: Mouse moved to (421, 356)
Screenshot: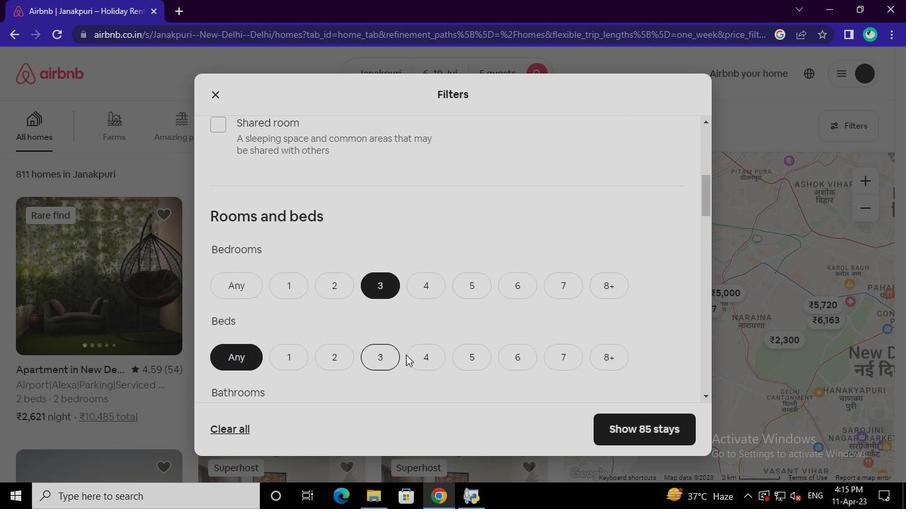 
Action: Mouse pressed left at (421, 356)
Screenshot: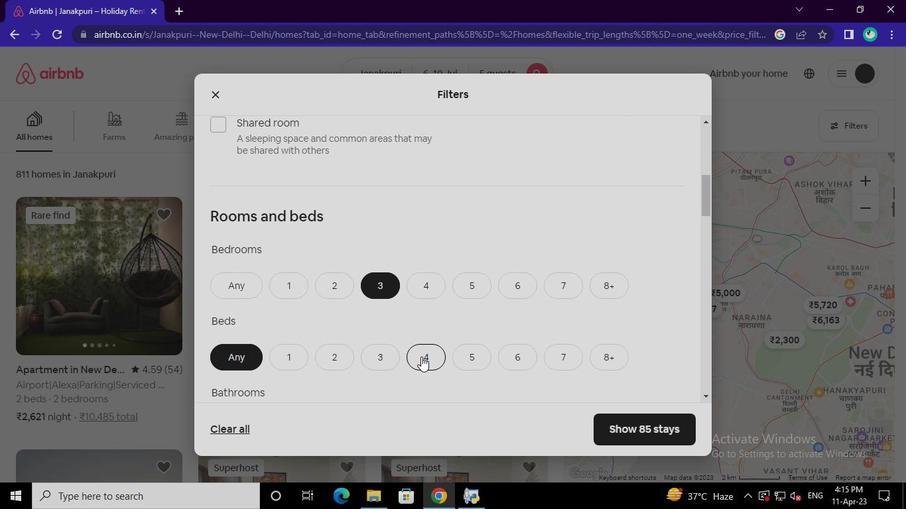 
Action: Mouse moved to (369, 301)
Screenshot: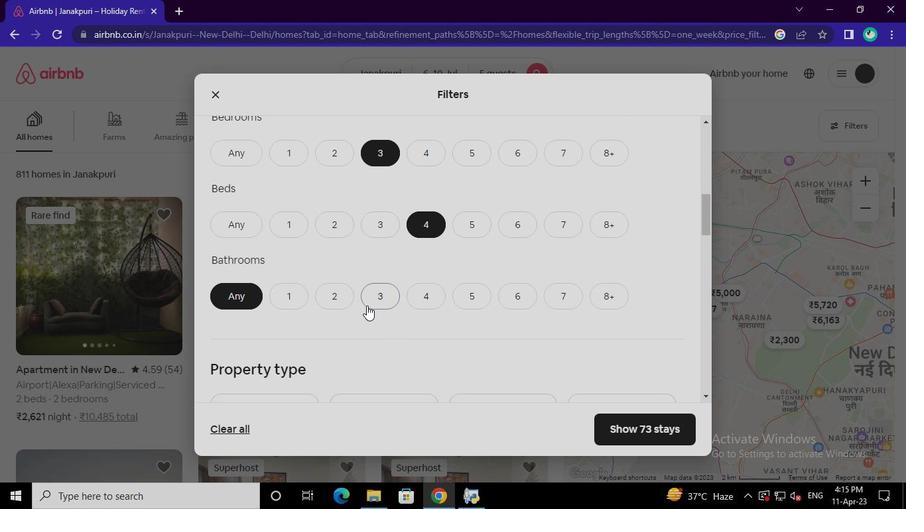 
Action: Mouse pressed left at (369, 301)
Screenshot: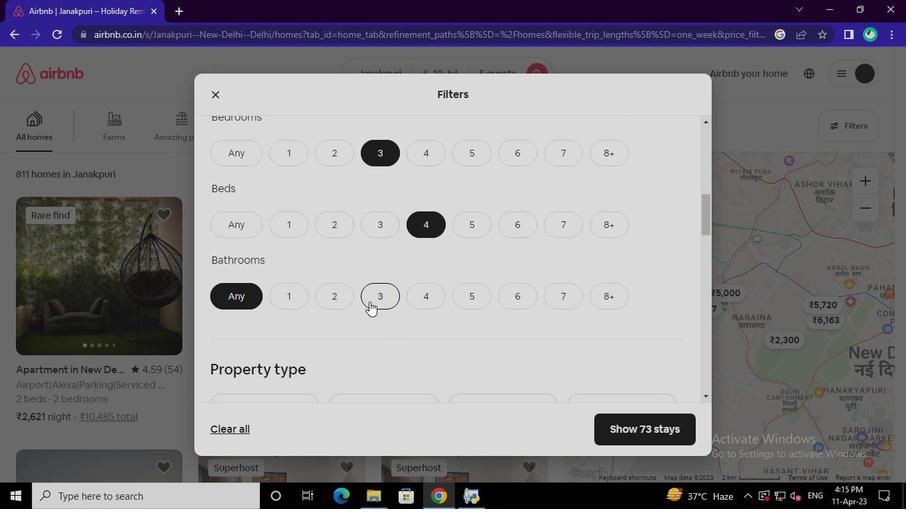
Action: Mouse moved to (293, 303)
Screenshot: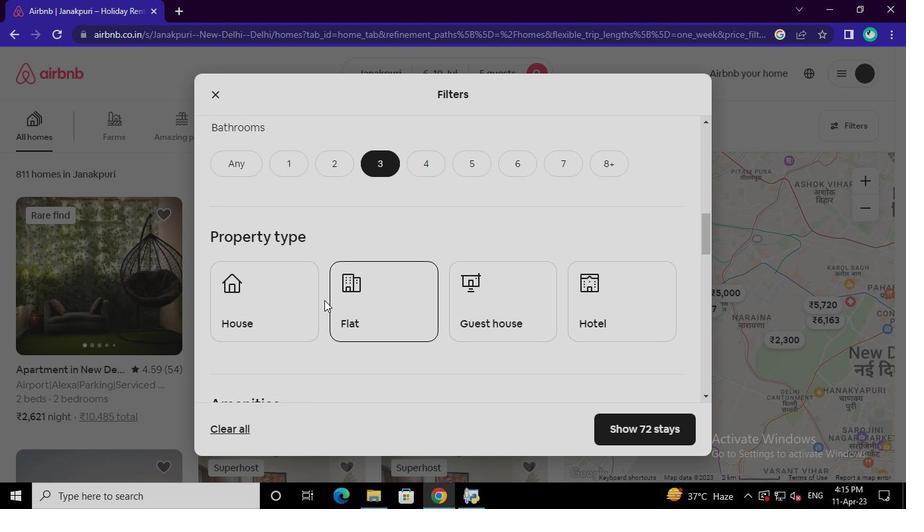 
Action: Mouse pressed left at (293, 303)
Screenshot: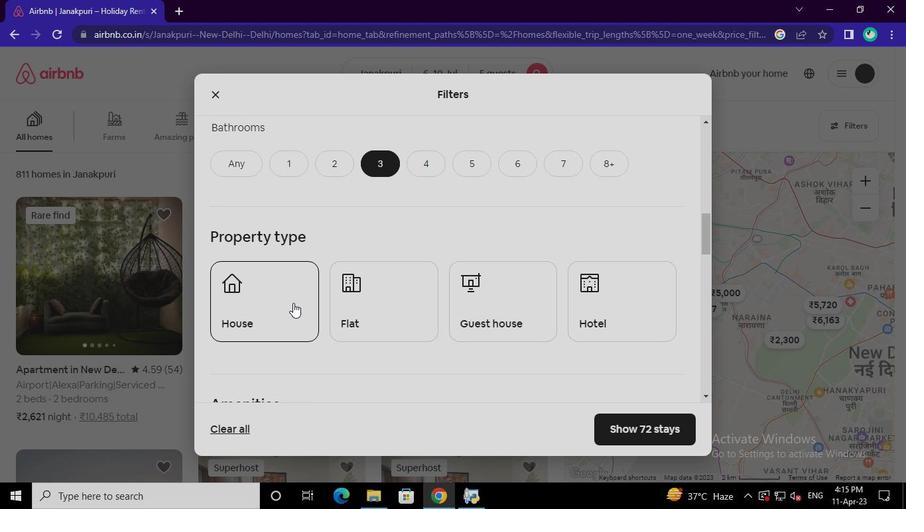 
Action: Mouse moved to (246, 370)
Screenshot: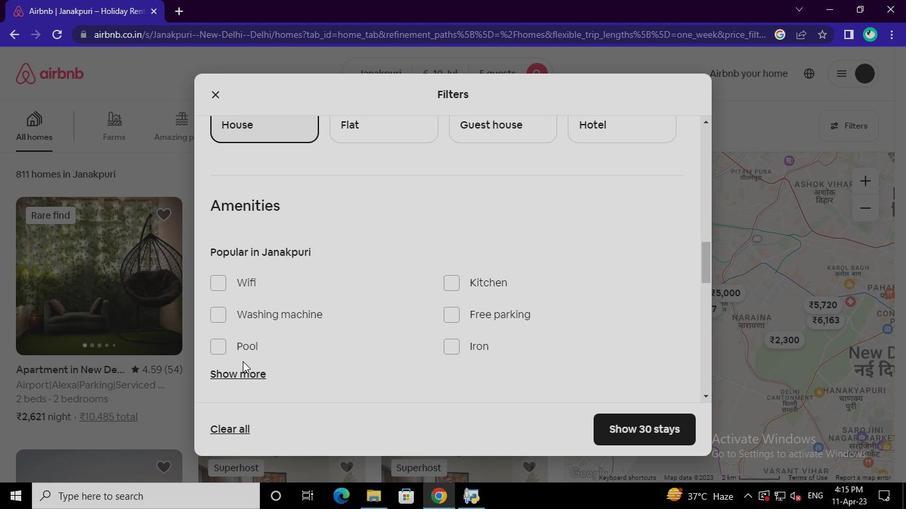 
Action: Mouse pressed left at (246, 370)
Screenshot: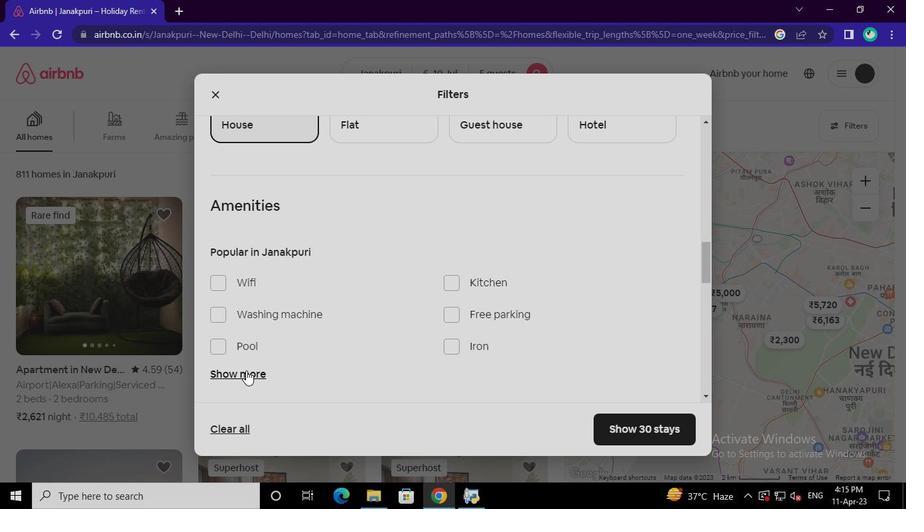 
Action: Mouse moved to (235, 131)
Screenshot: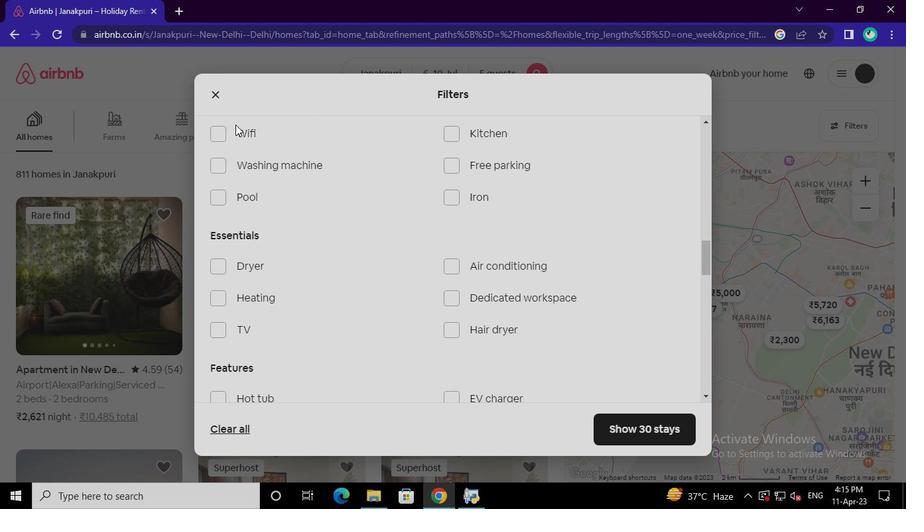 
Action: Mouse pressed left at (235, 131)
Screenshot: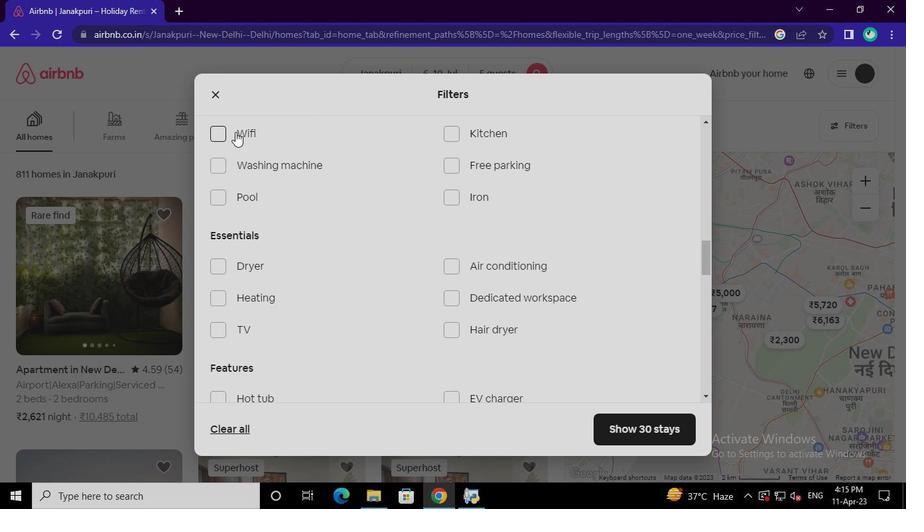 
Action: Mouse moved to (251, 193)
Screenshot: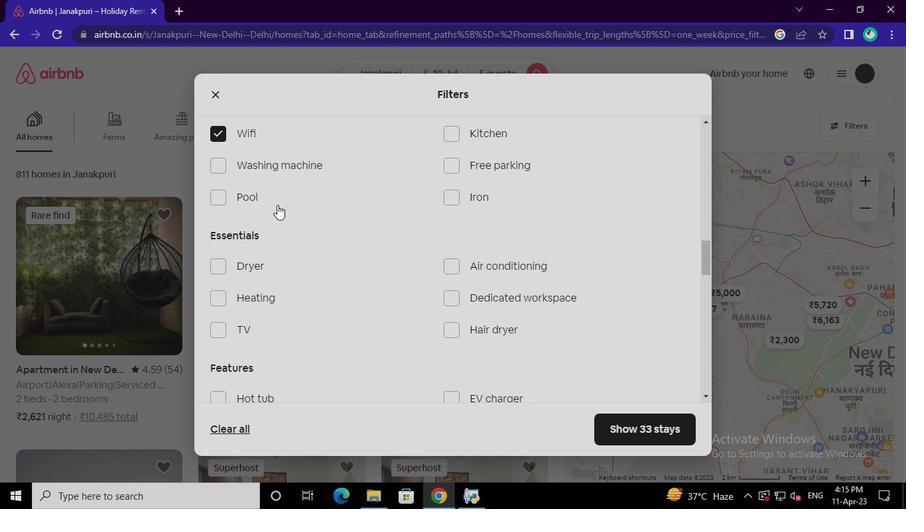 
Action: Mouse pressed left at (251, 193)
Screenshot: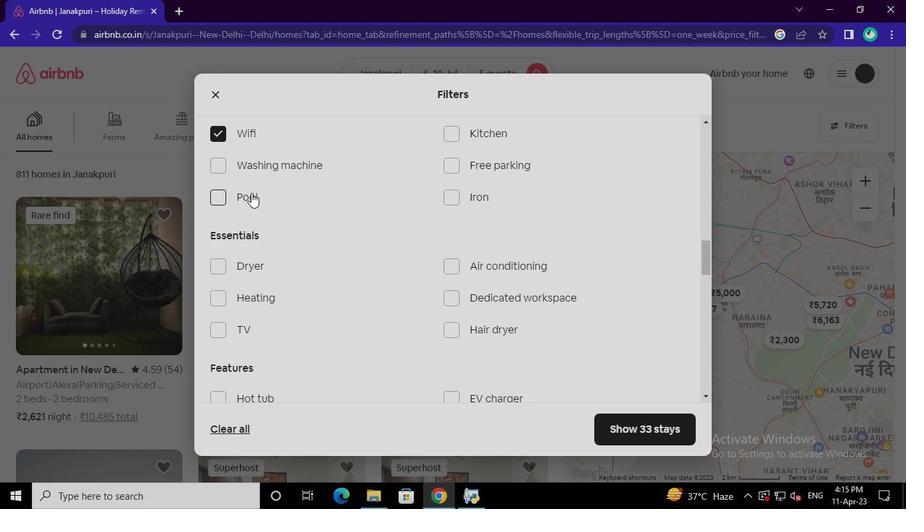 
Action: Mouse moved to (450, 292)
Screenshot: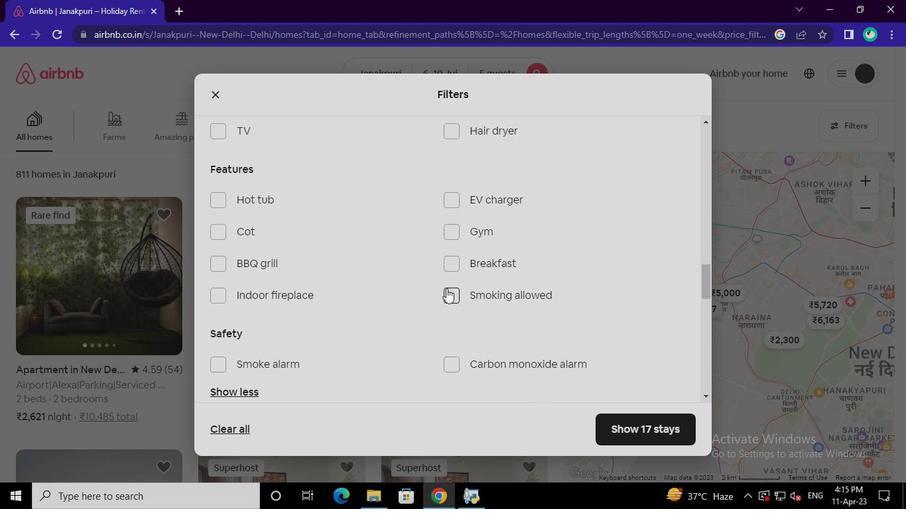 
Action: Mouse pressed left at (450, 292)
Screenshot: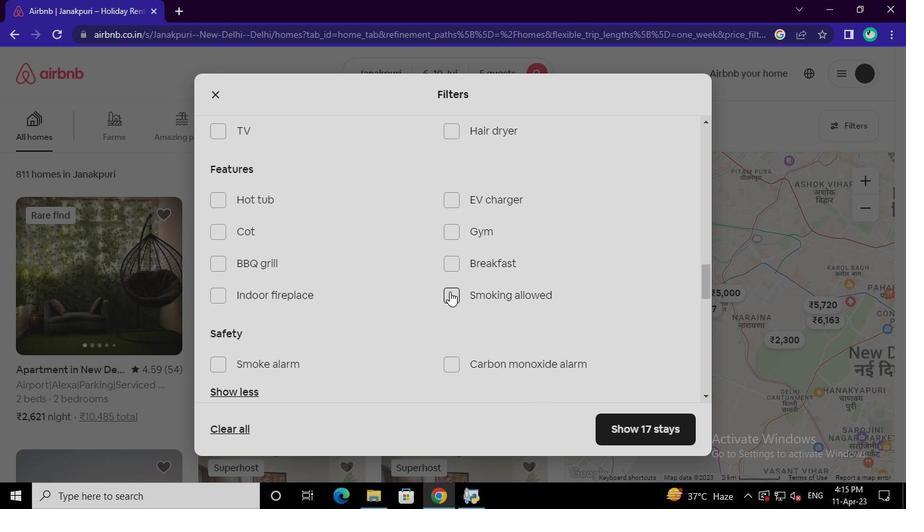 
Action: Mouse moved to (275, 308)
Screenshot: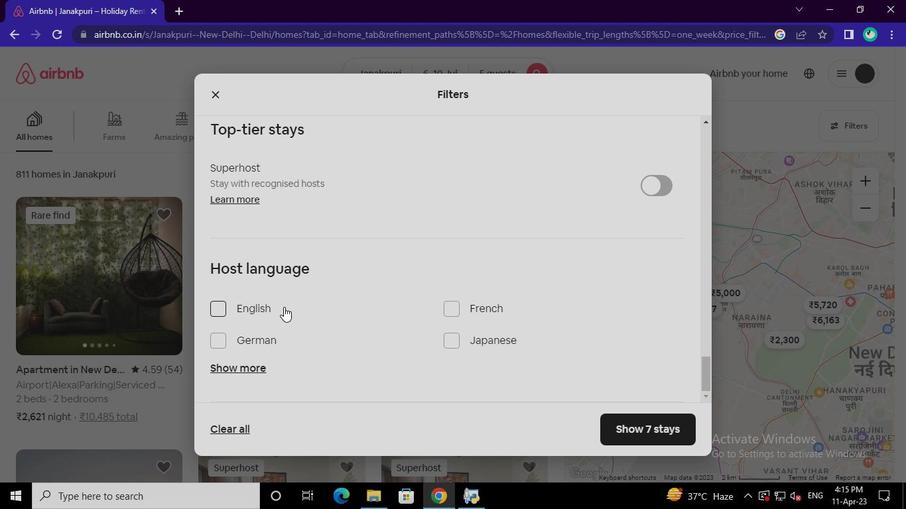 
Action: Mouse pressed left at (275, 308)
Screenshot: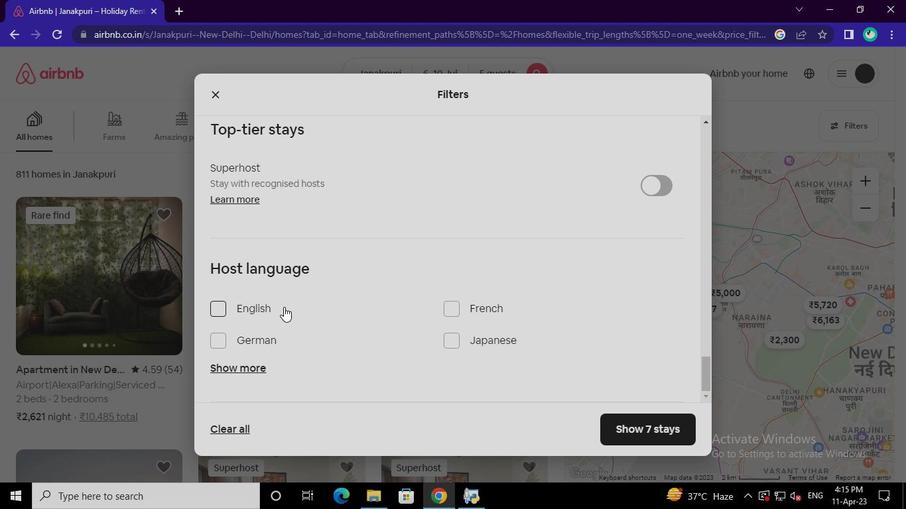 
Action: Mouse moved to (623, 428)
Screenshot: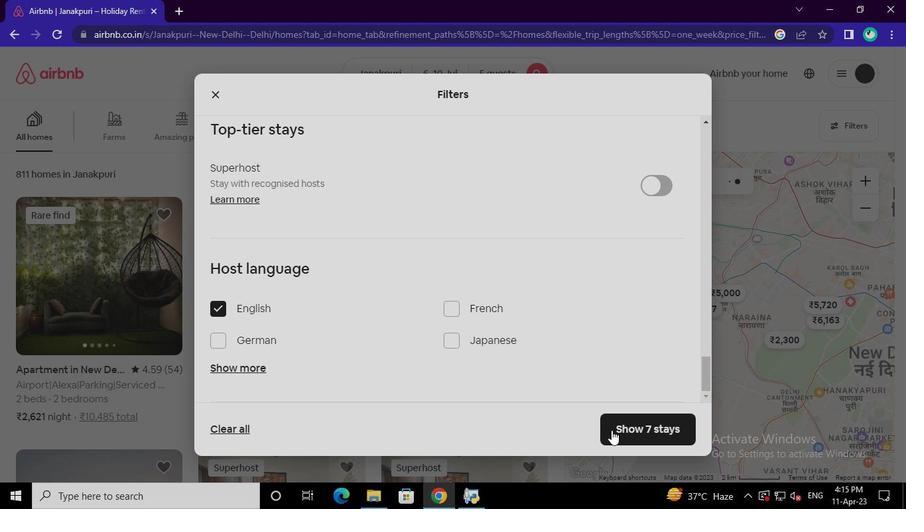 
Action: Mouse pressed left at (623, 428)
Screenshot: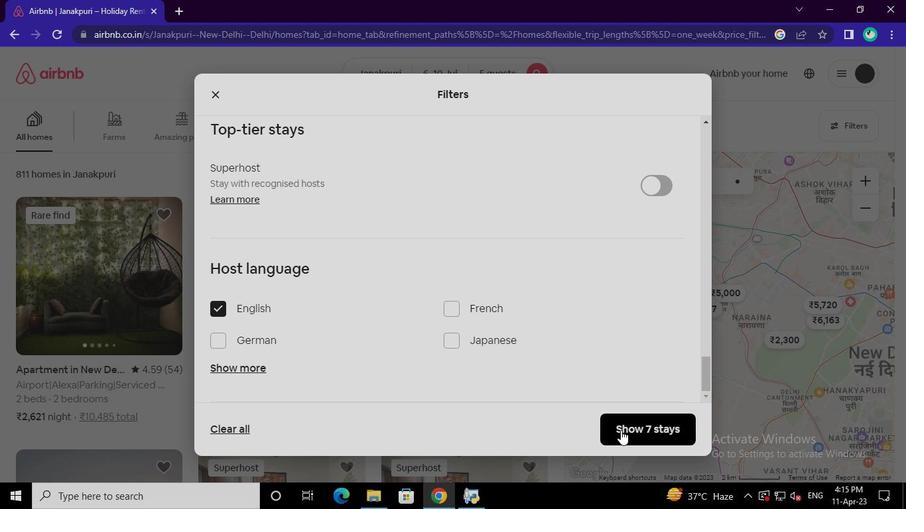 
Action: Mouse moved to (465, 497)
Screenshot: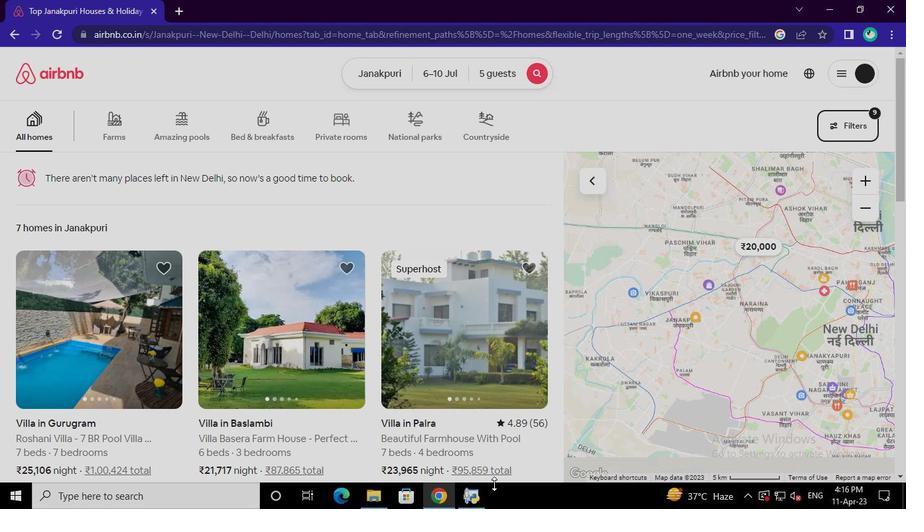 
Action: Mouse pressed left at (465, 497)
Screenshot: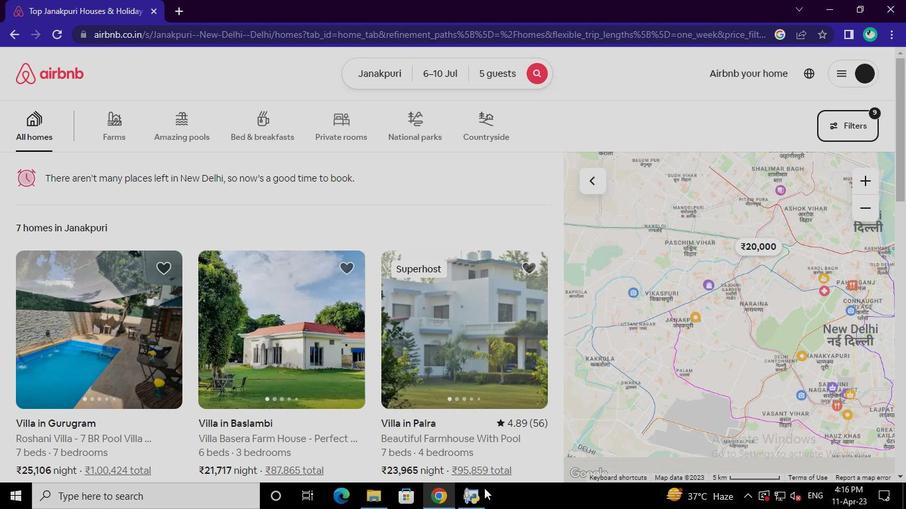 
Action: Mouse moved to (668, 45)
Screenshot: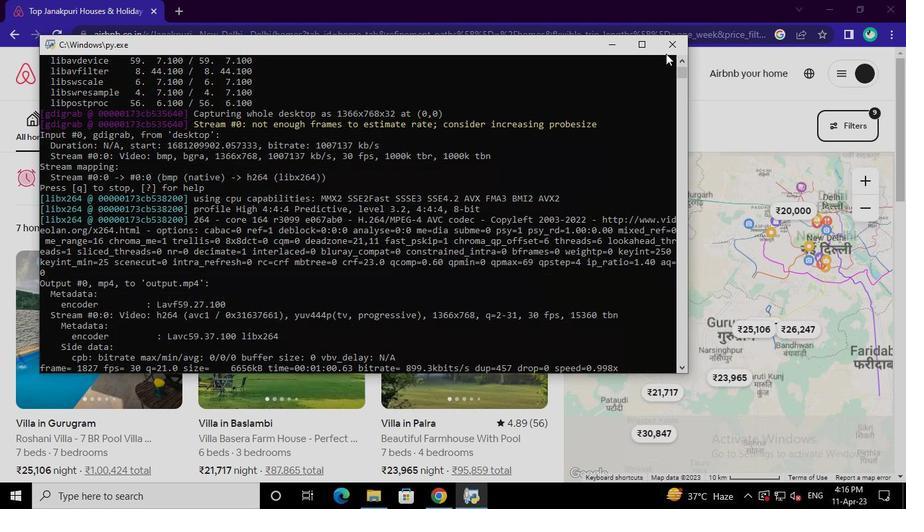 
Action: Mouse pressed left at (668, 45)
Screenshot: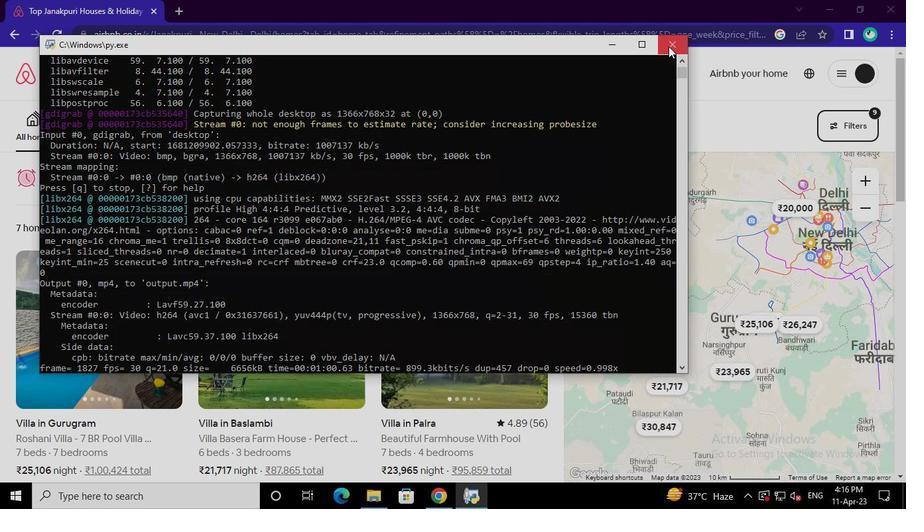 
